 Task: Search one way flight ticket for 4 adults, 1 infant in seat and 1 infant on lap in premium economy from Denver: Denver International Airport to Indianapolis: Indianapolis International Airport on 8-5-2023. Number of bags: 5 checked bags. Price is upto 78000. Outbound departure time preference is 17:45.
Action: Mouse moved to (268, 121)
Screenshot: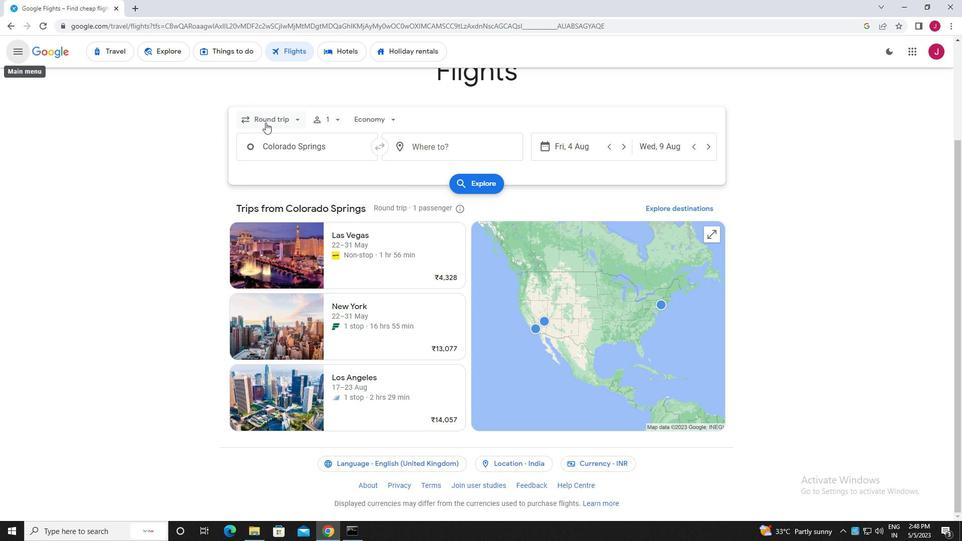 
Action: Mouse pressed left at (268, 121)
Screenshot: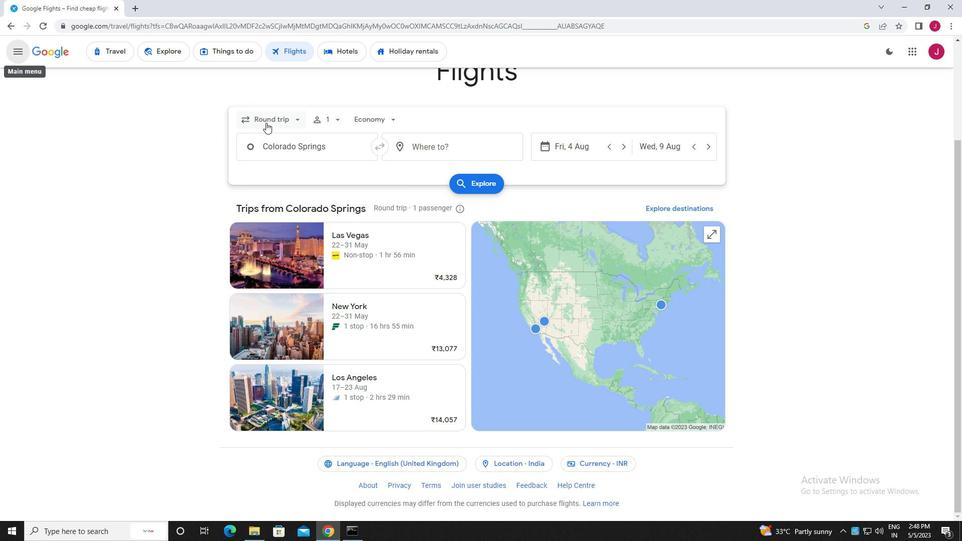 
Action: Mouse moved to (281, 163)
Screenshot: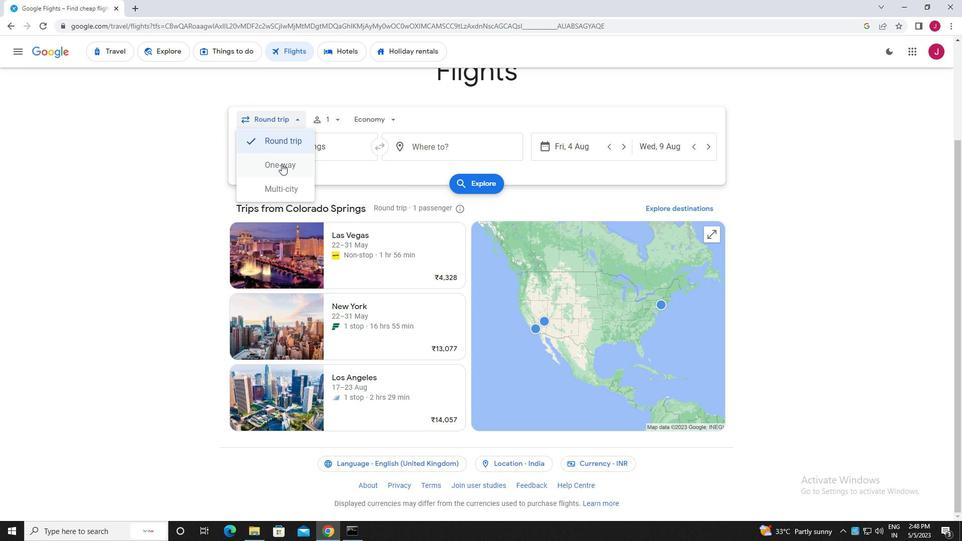 
Action: Mouse pressed left at (281, 163)
Screenshot: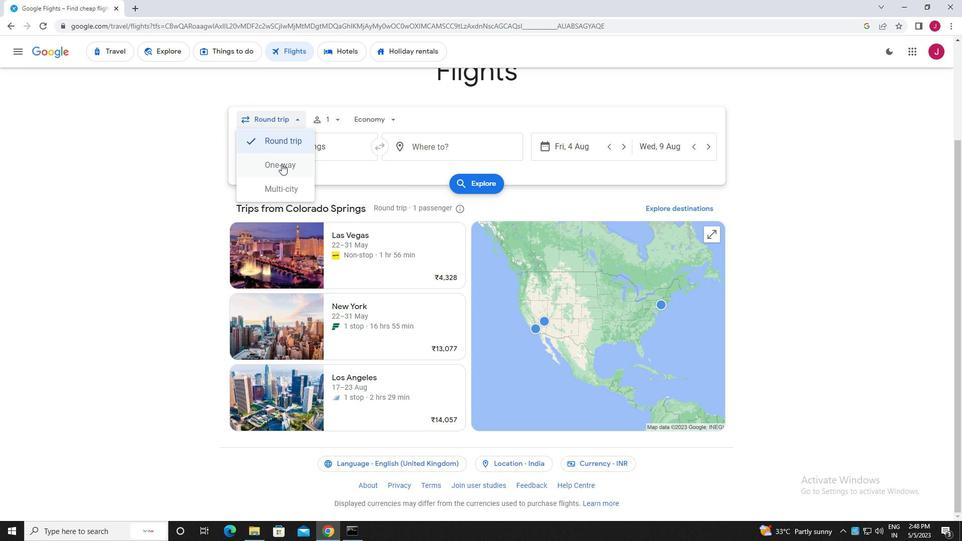 
Action: Mouse moved to (333, 120)
Screenshot: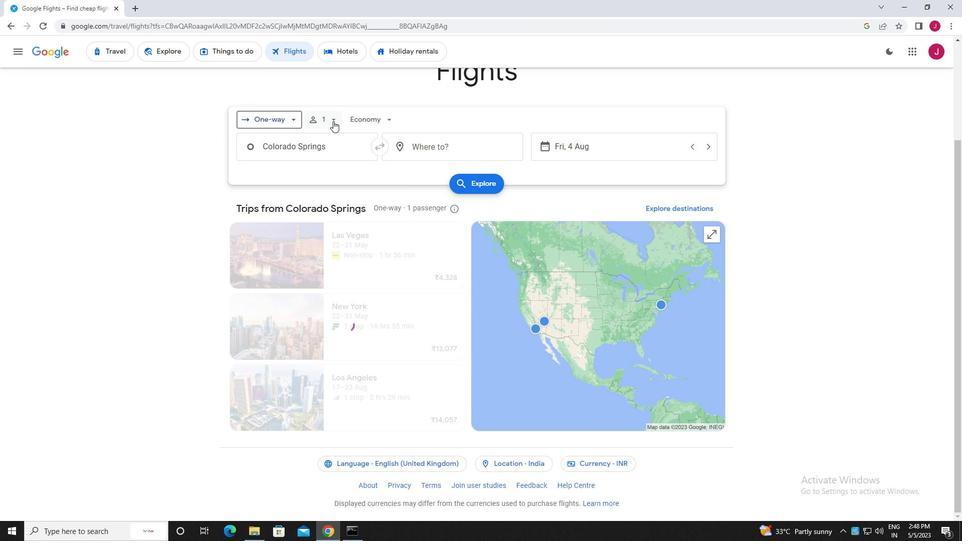 
Action: Mouse pressed left at (333, 120)
Screenshot: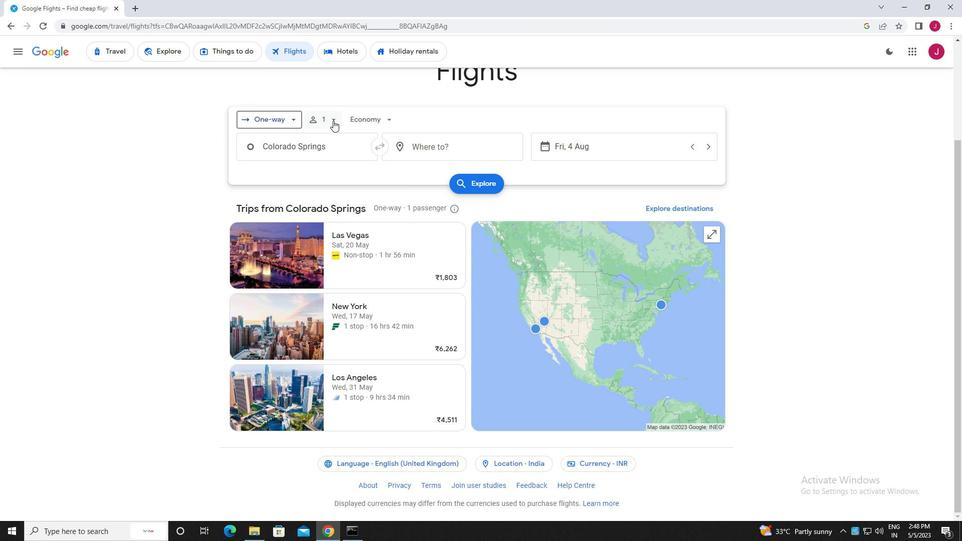 
Action: Mouse moved to (412, 144)
Screenshot: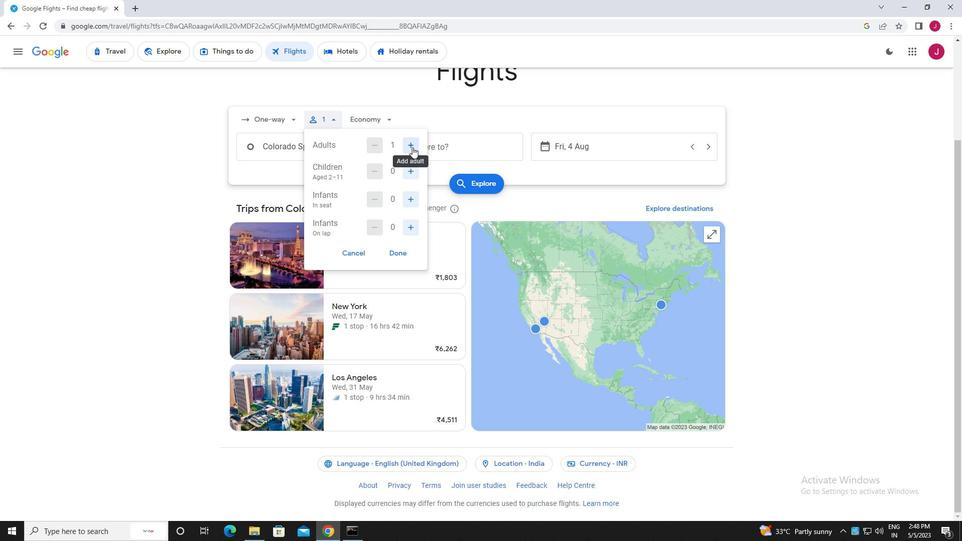 
Action: Mouse pressed left at (412, 144)
Screenshot: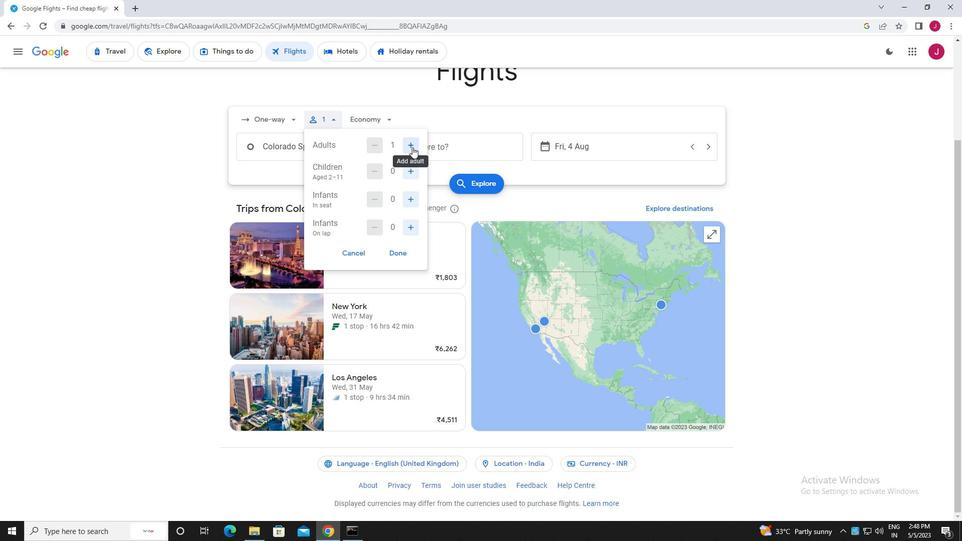 
Action: Mouse pressed left at (412, 144)
Screenshot: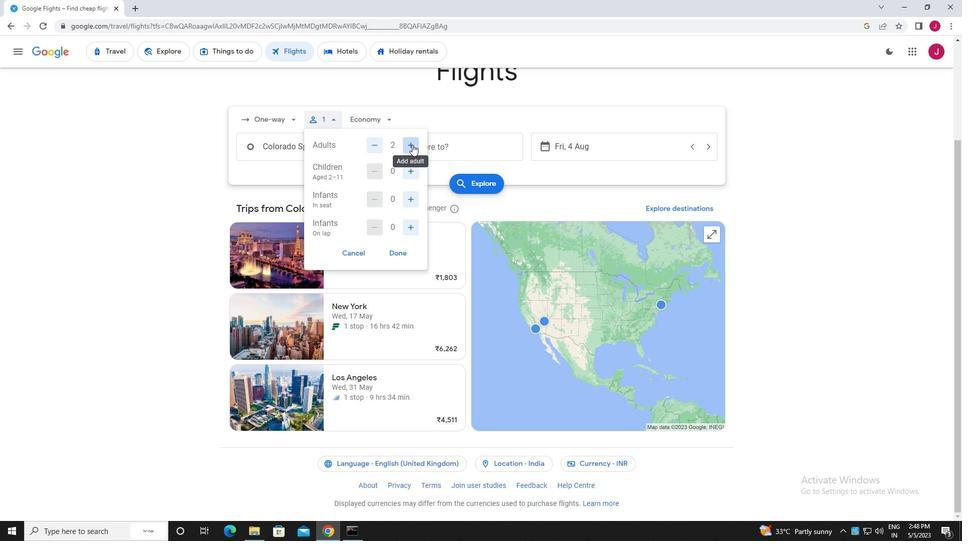 
Action: Mouse pressed left at (412, 144)
Screenshot: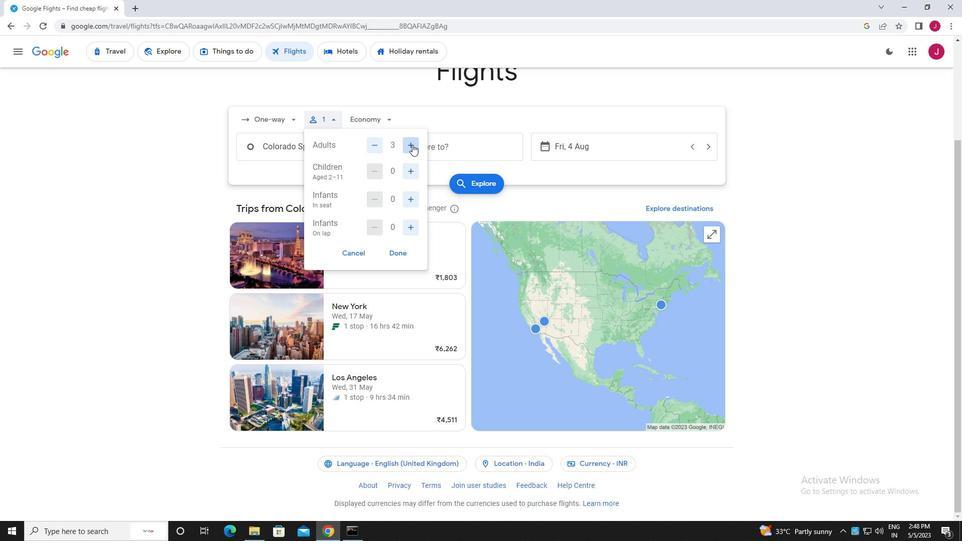 
Action: Mouse moved to (412, 173)
Screenshot: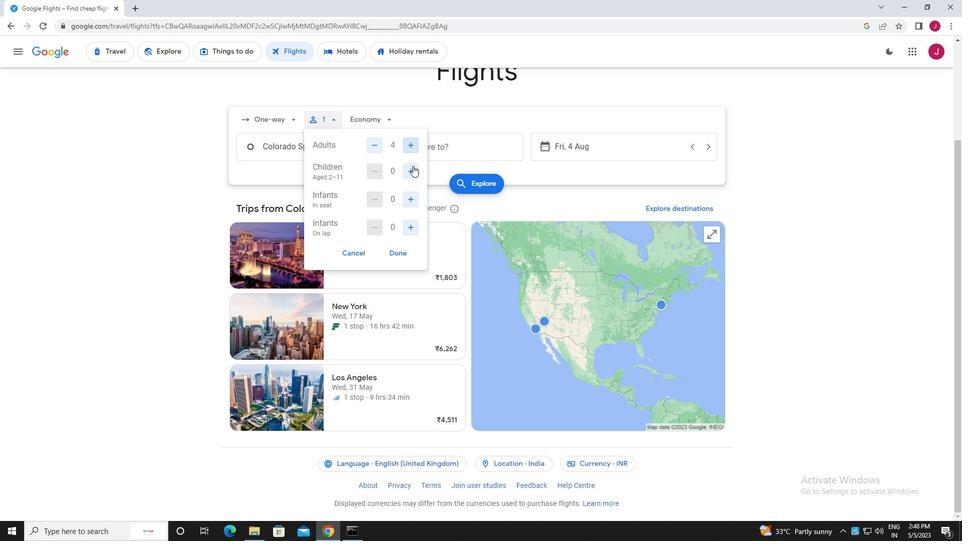 
Action: Mouse pressed left at (412, 173)
Screenshot: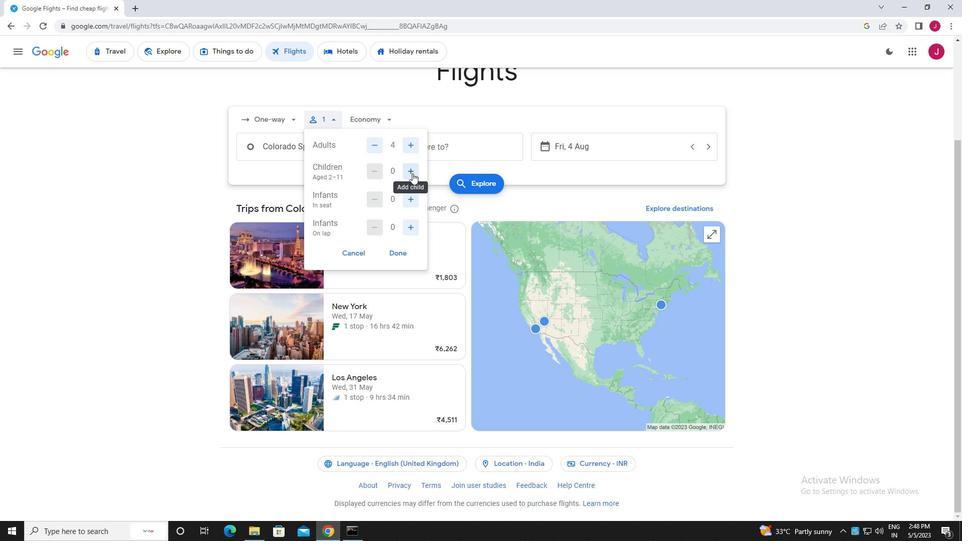 
Action: Mouse moved to (410, 226)
Screenshot: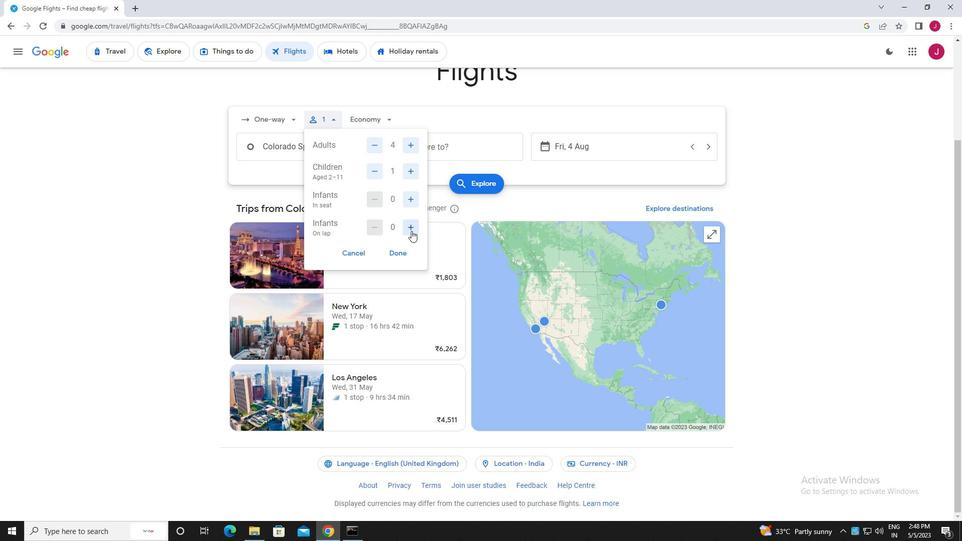 
Action: Mouse pressed left at (410, 226)
Screenshot: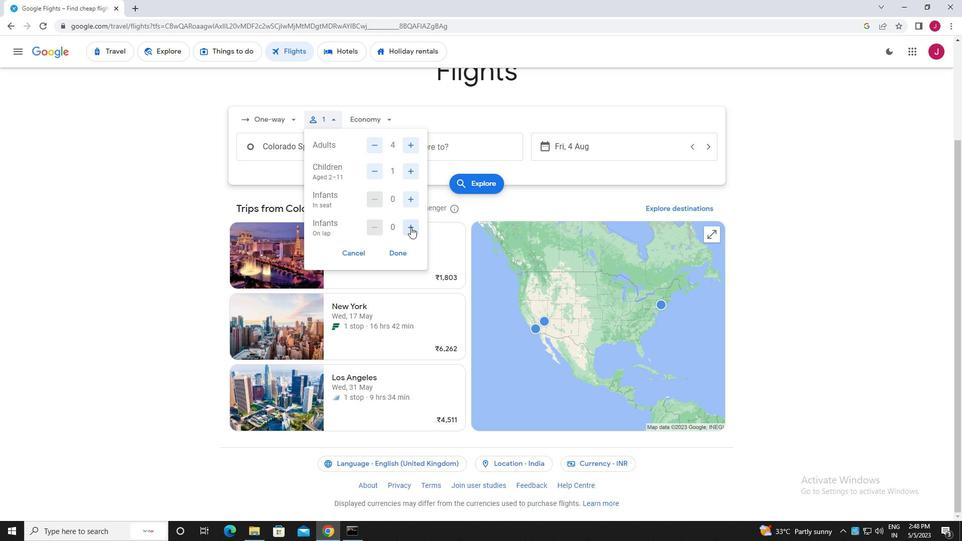 
Action: Mouse moved to (413, 197)
Screenshot: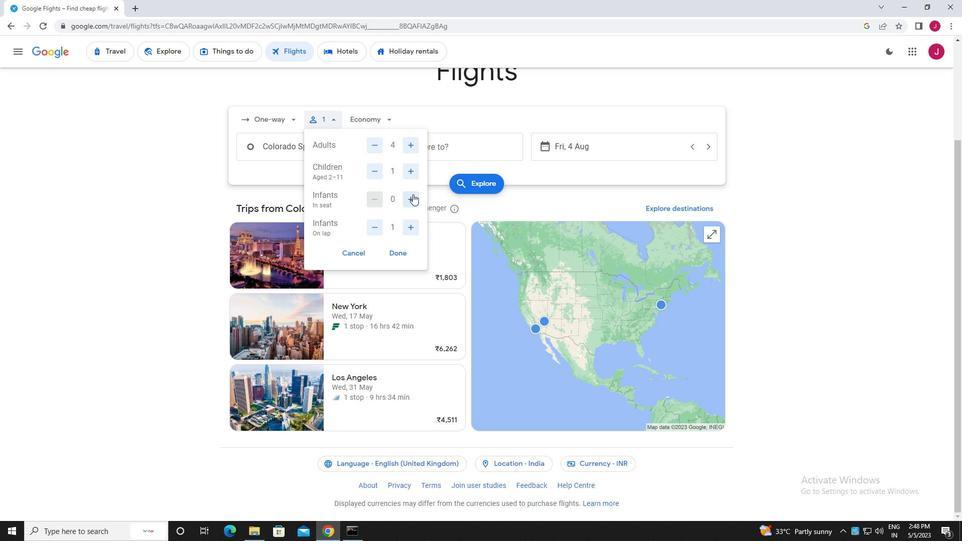 
Action: Mouse pressed left at (413, 197)
Screenshot: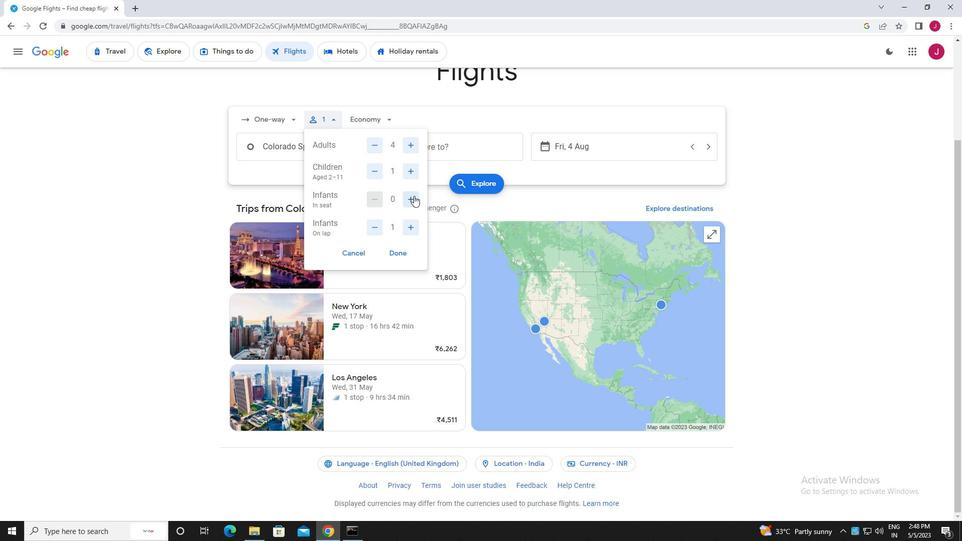 
Action: Mouse moved to (373, 171)
Screenshot: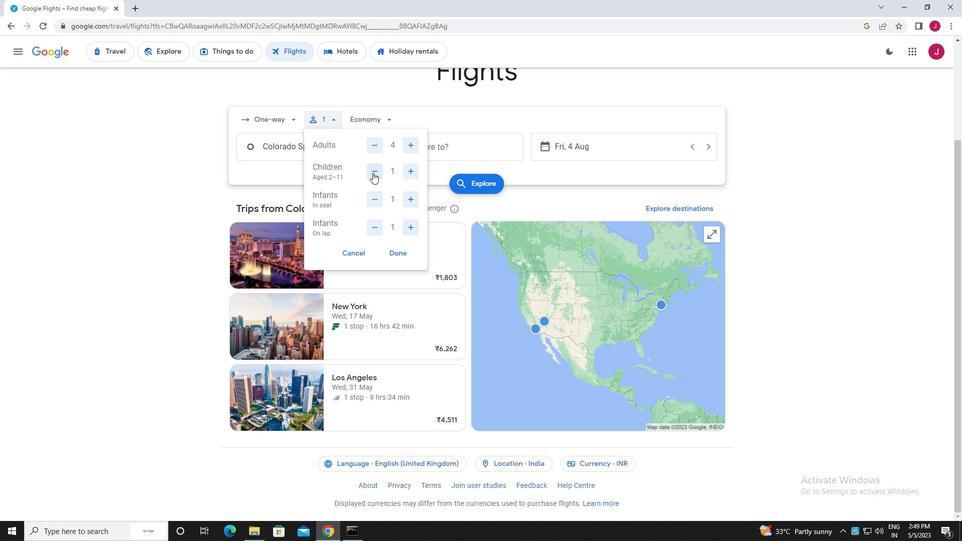 
Action: Mouse pressed left at (373, 171)
Screenshot: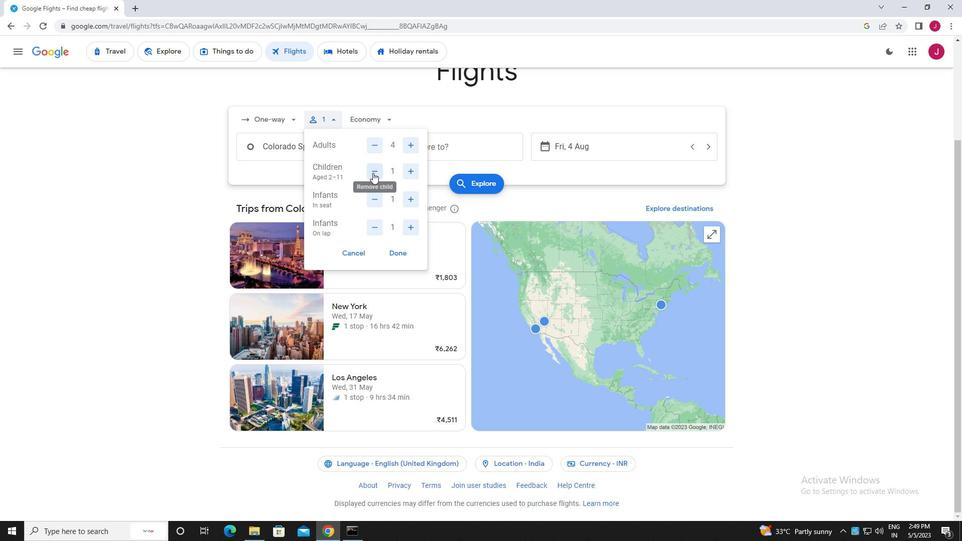 
Action: Mouse moved to (395, 250)
Screenshot: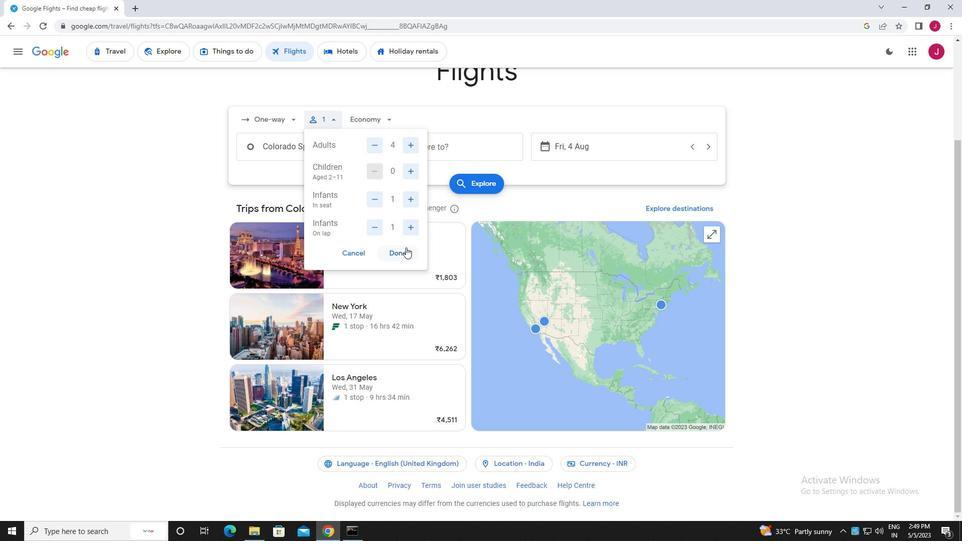 
Action: Mouse pressed left at (395, 250)
Screenshot: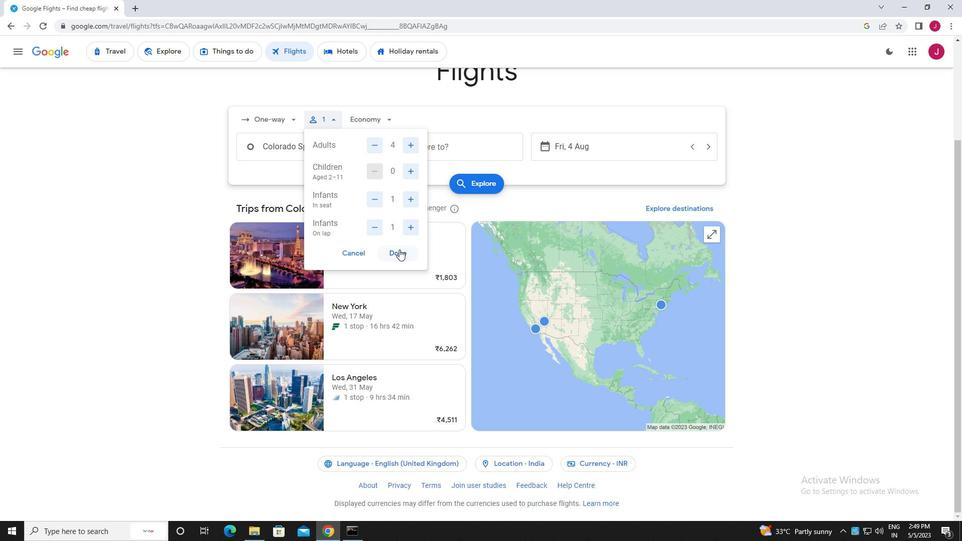 
Action: Mouse moved to (381, 120)
Screenshot: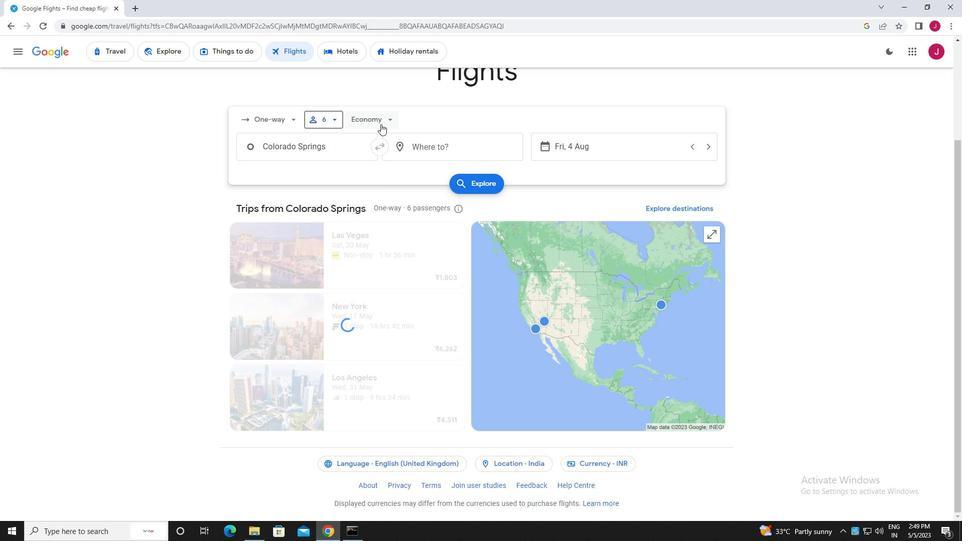 
Action: Mouse pressed left at (381, 120)
Screenshot: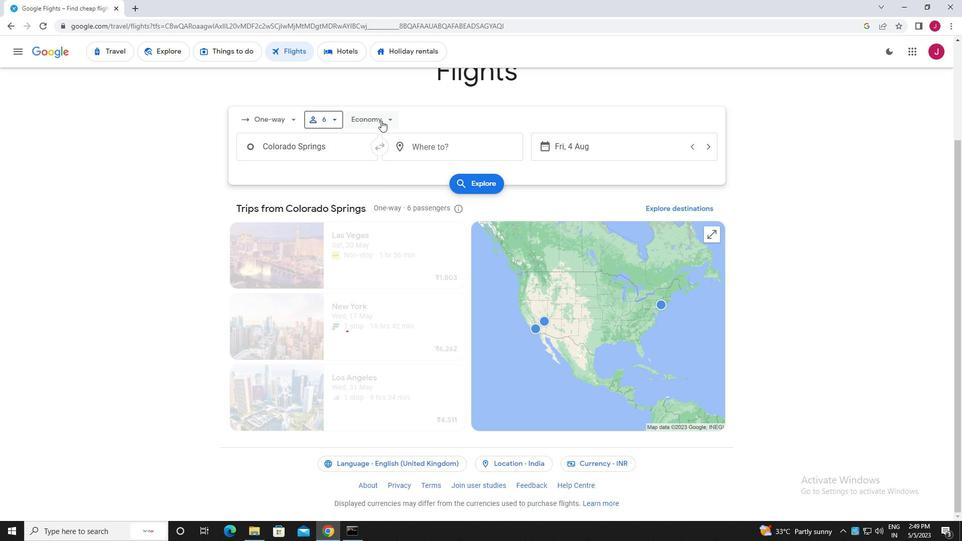 
Action: Mouse moved to (390, 161)
Screenshot: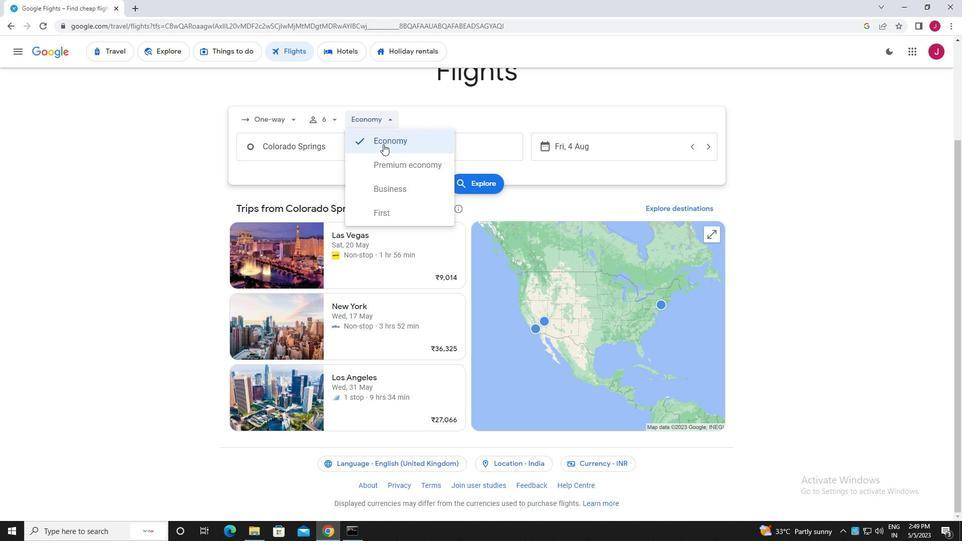 
Action: Mouse pressed left at (390, 161)
Screenshot: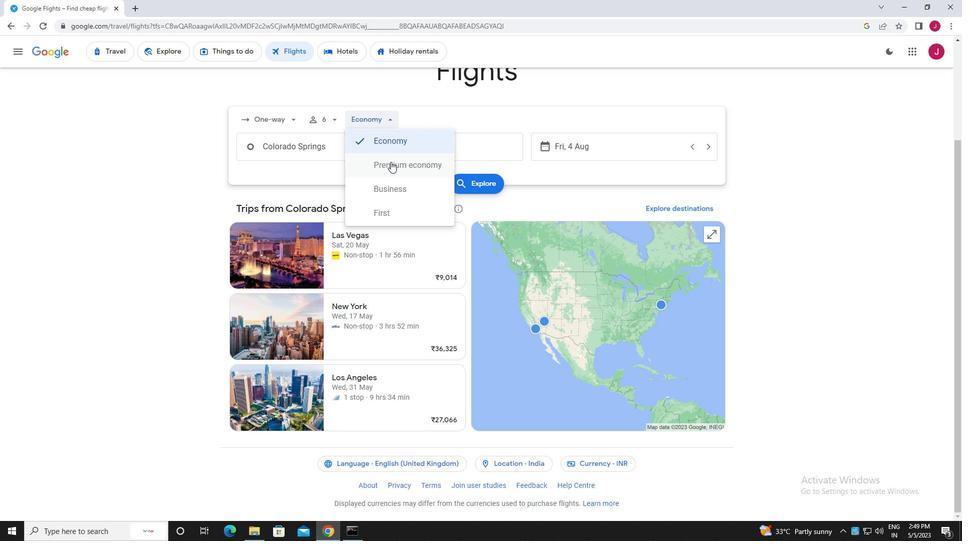 
Action: Mouse moved to (337, 146)
Screenshot: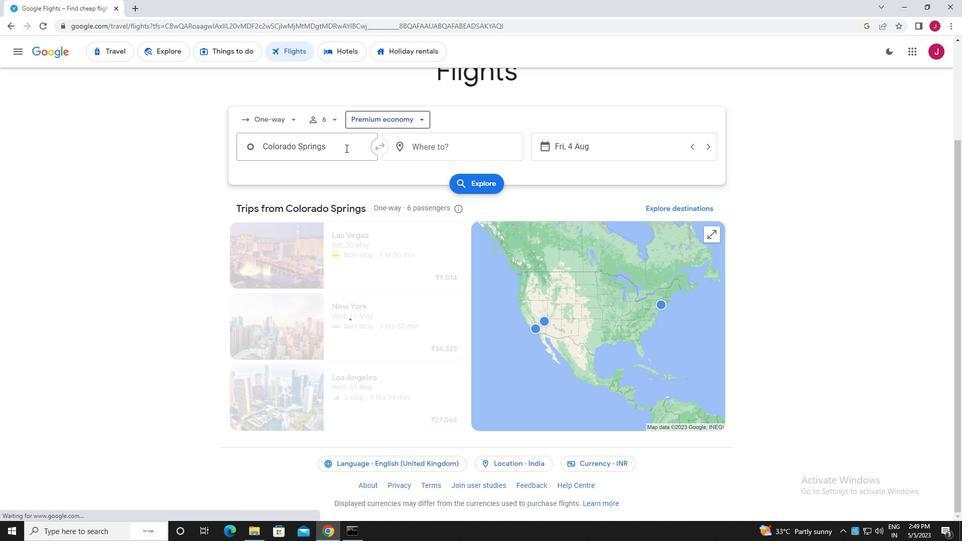 
Action: Mouse pressed left at (337, 146)
Screenshot: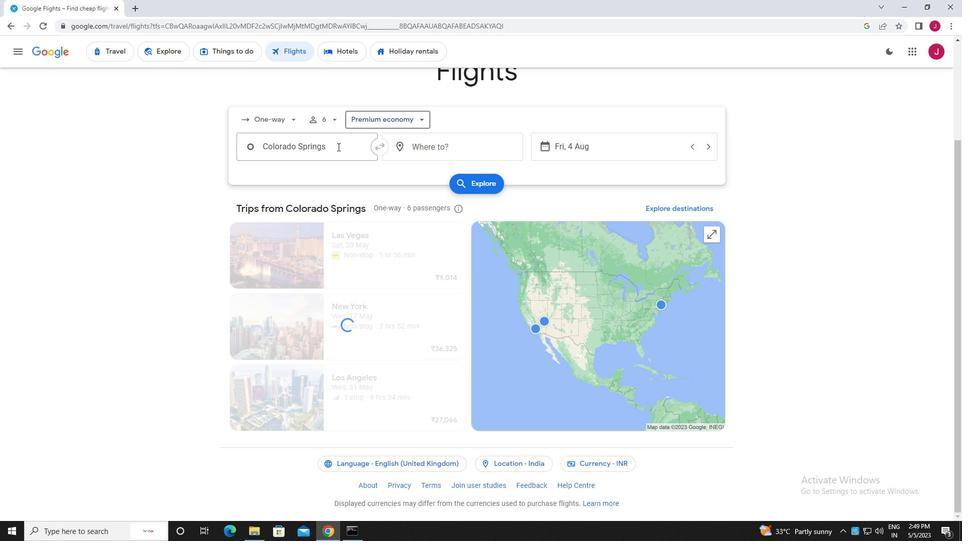 
Action: Mouse moved to (337, 146)
Screenshot: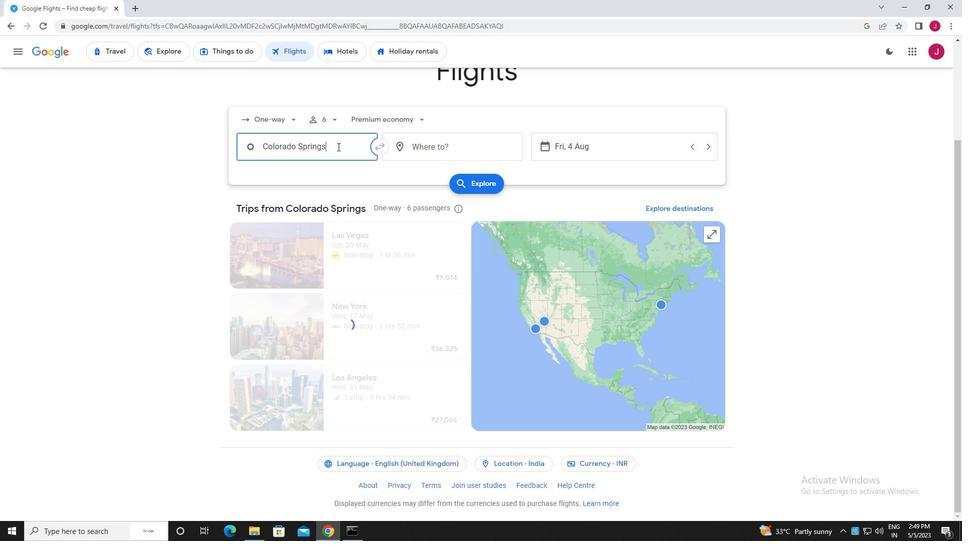 
Action: Key pressed denver
Screenshot: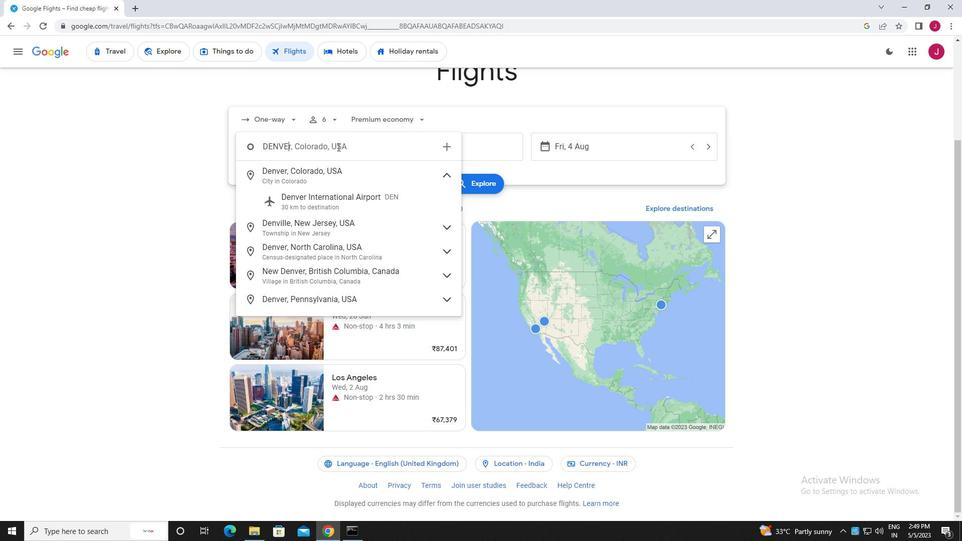 
Action: Mouse moved to (349, 196)
Screenshot: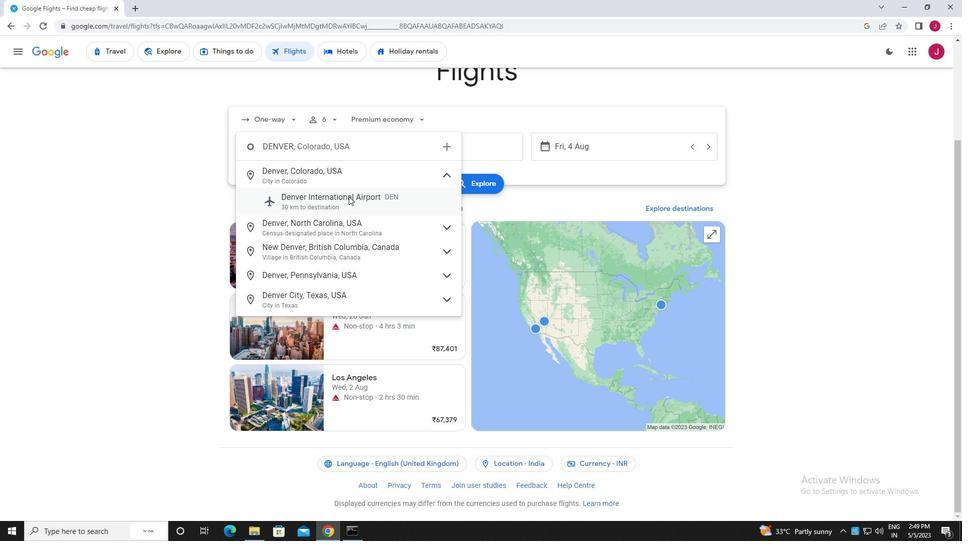 
Action: Mouse pressed left at (349, 196)
Screenshot: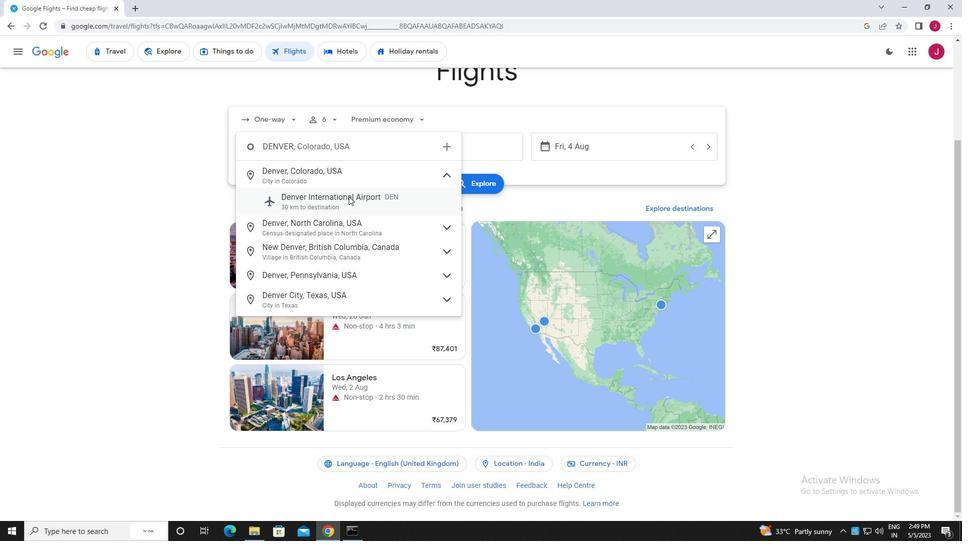 
Action: Mouse moved to (475, 148)
Screenshot: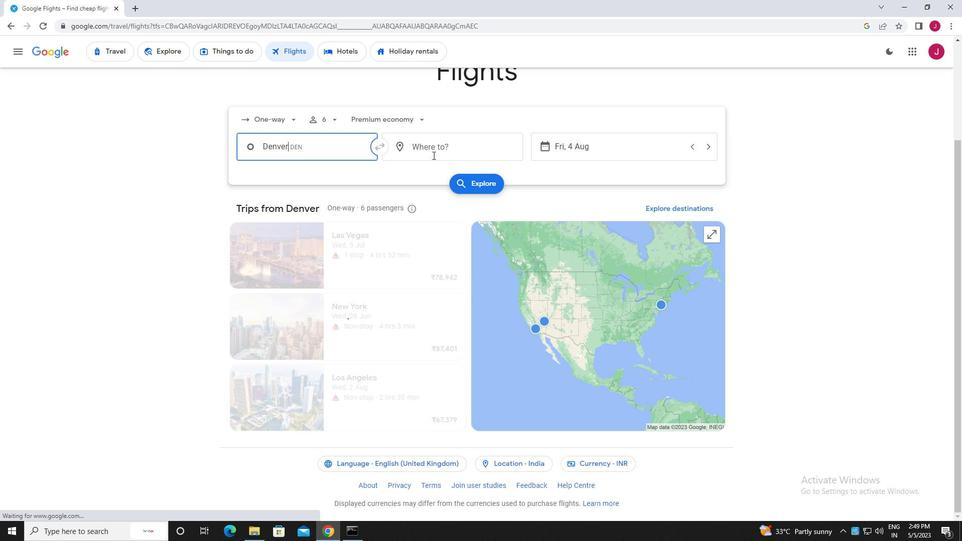 
Action: Mouse pressed left at (475, 148)
Screenshot: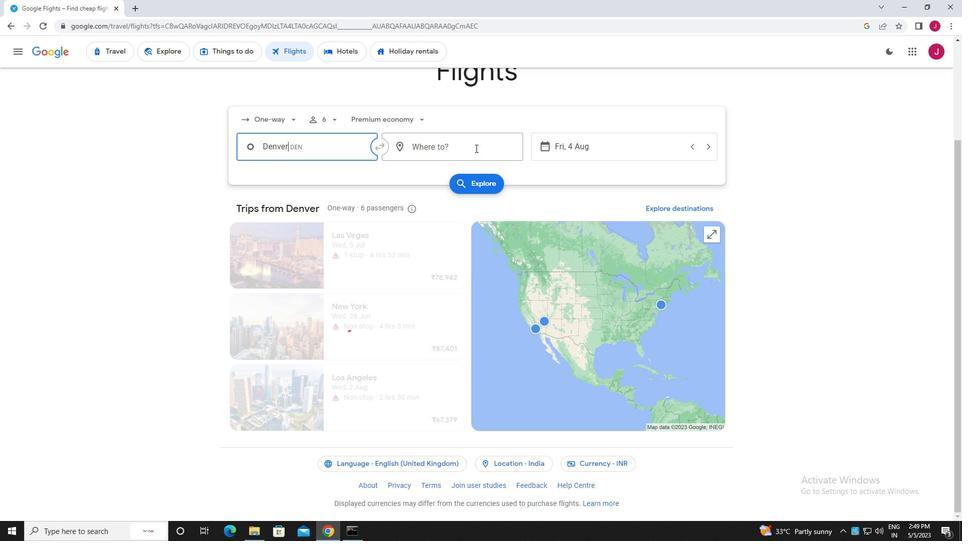 
Action: Key pressed indianapo
Screenshot: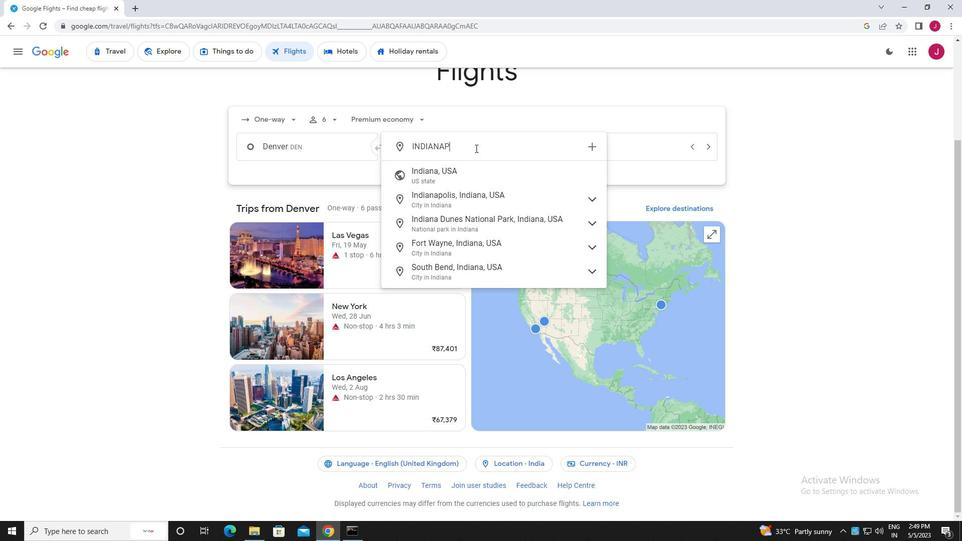 
Action: Mouse moved to (503, 200)
Screenshot: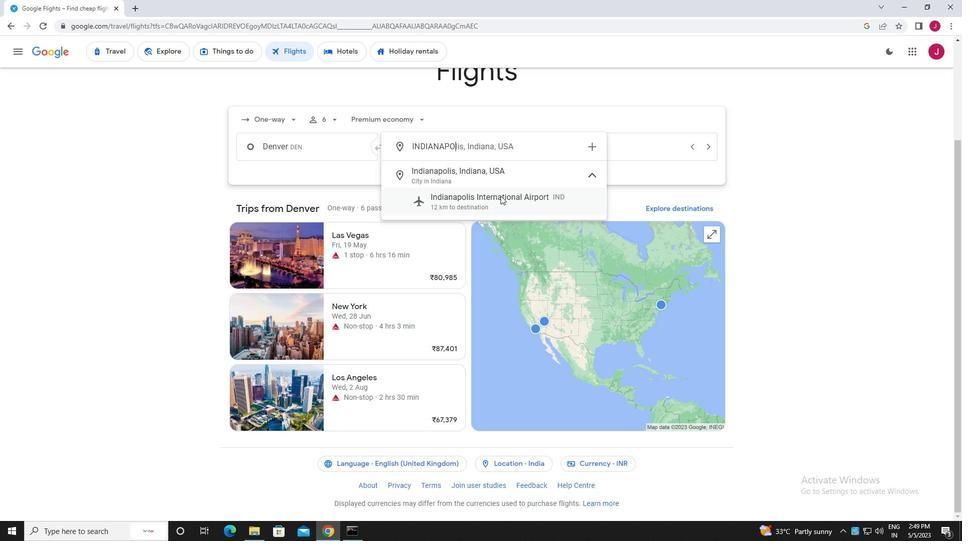 
Action: Mouse pressed left at (503, 200)
Screenshot: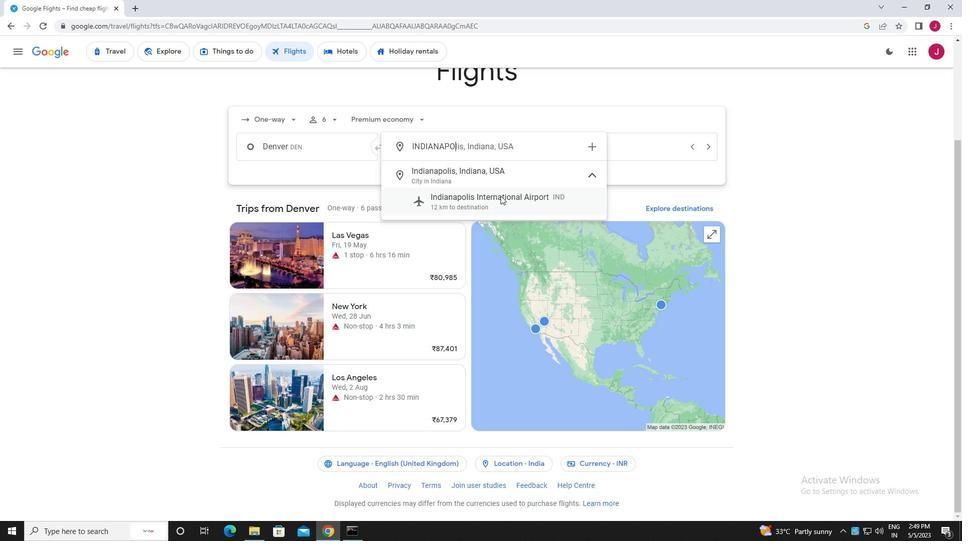 
Action: Mouse moved to (588, 148)
Screenshot: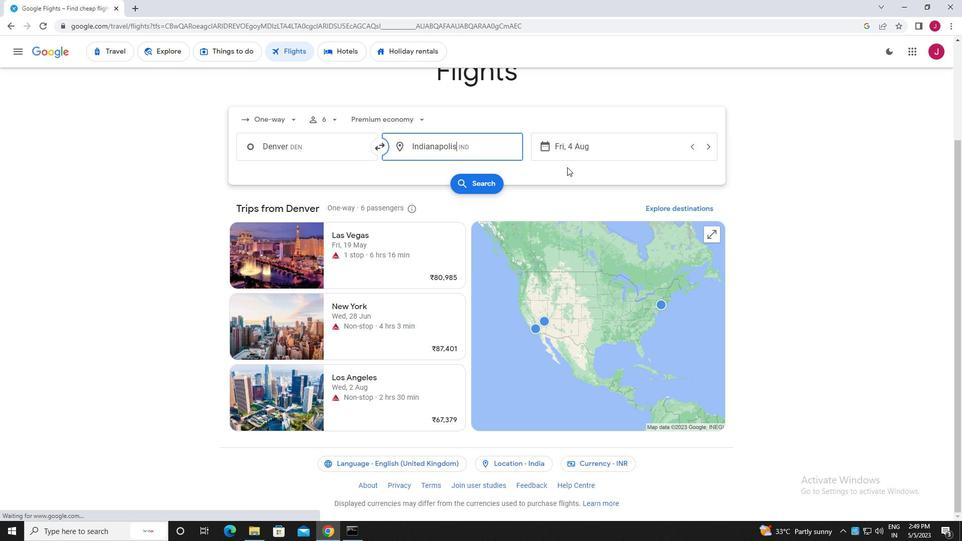 
Action: Mouse pressed left at (588, 148)
Screenshot: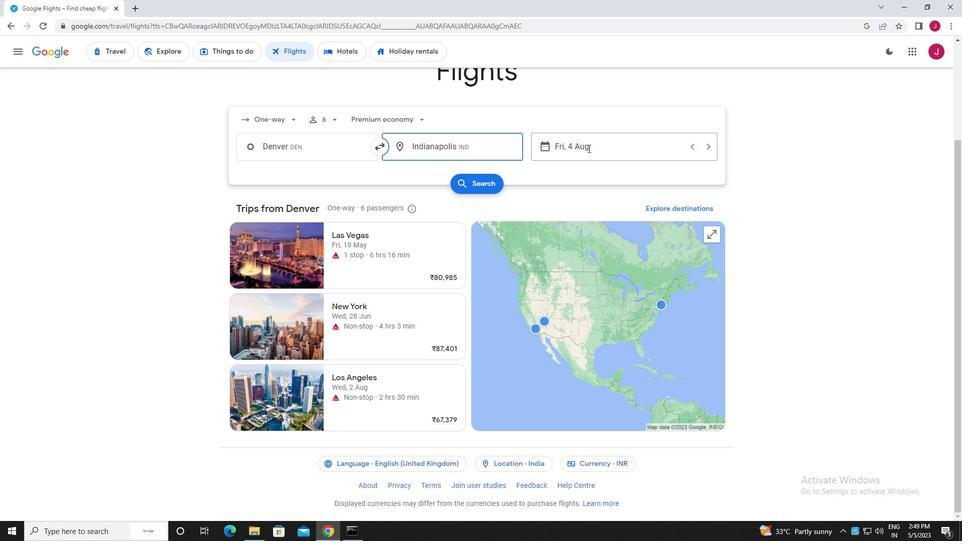 
Action: Mouse moved to (509, 226)
Screenshot: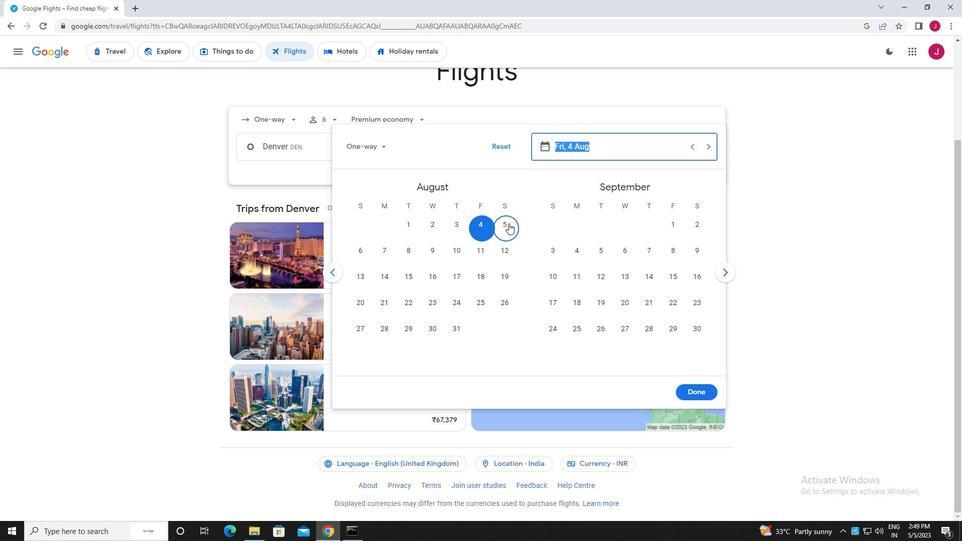 
Action: Mouse pressed left at (509, 226)
Screenshot: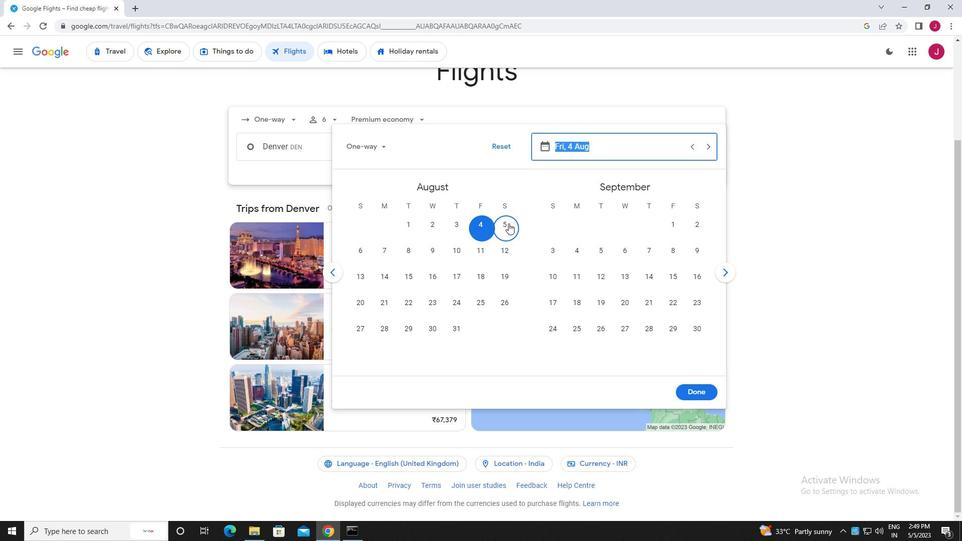 
Action: Mouse moved to (701, 387)
Screenshot: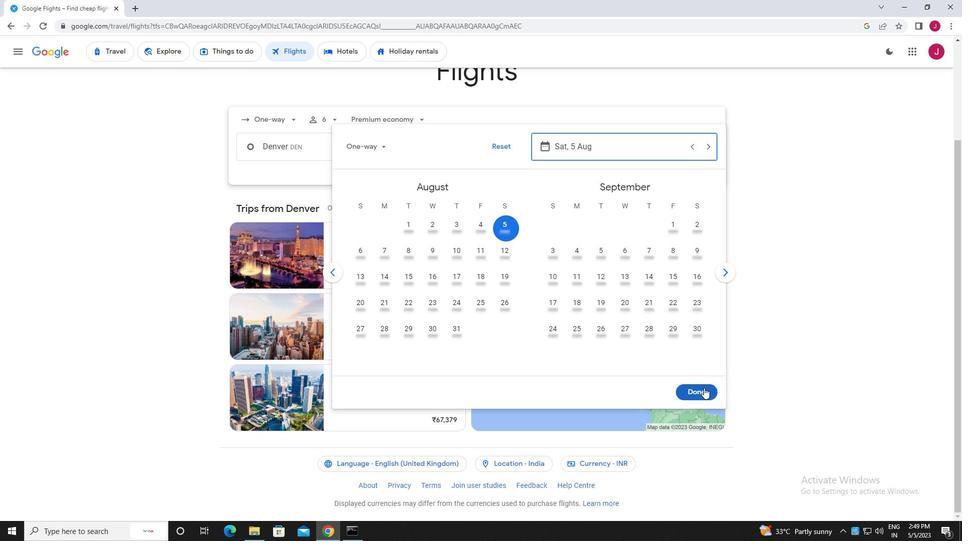 
Action: Mouse pressed left at (701, 387)
Screenshot: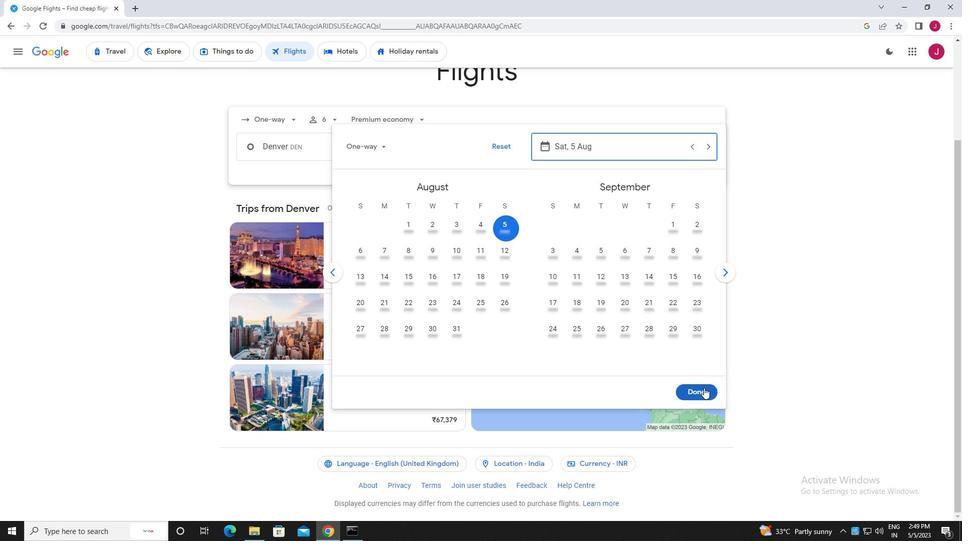 
Action: Mouse moved to (489, 185)
Screenshot: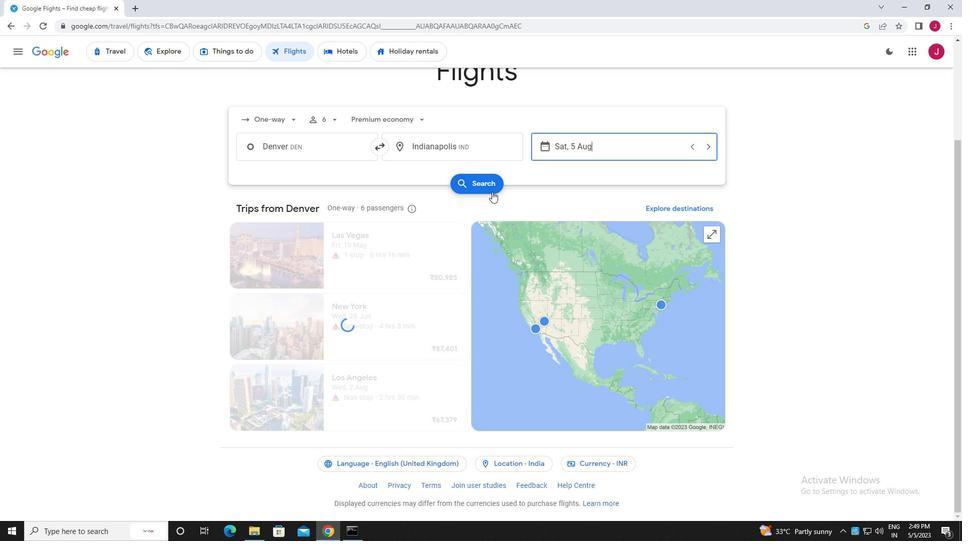 
Action: Mouse pressed left at (489, 185)
Screenshot: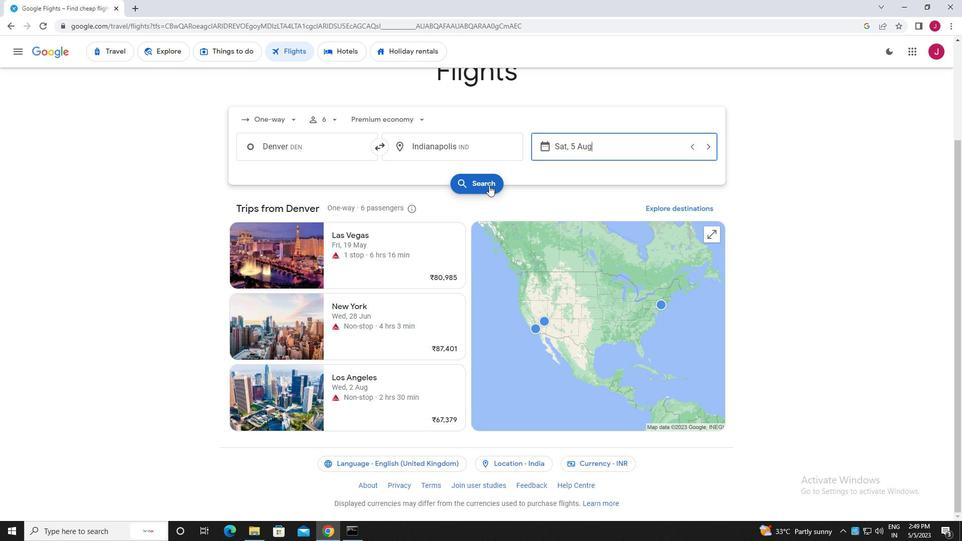 
Action: Mouse moved to (261, 145)
Screenshot: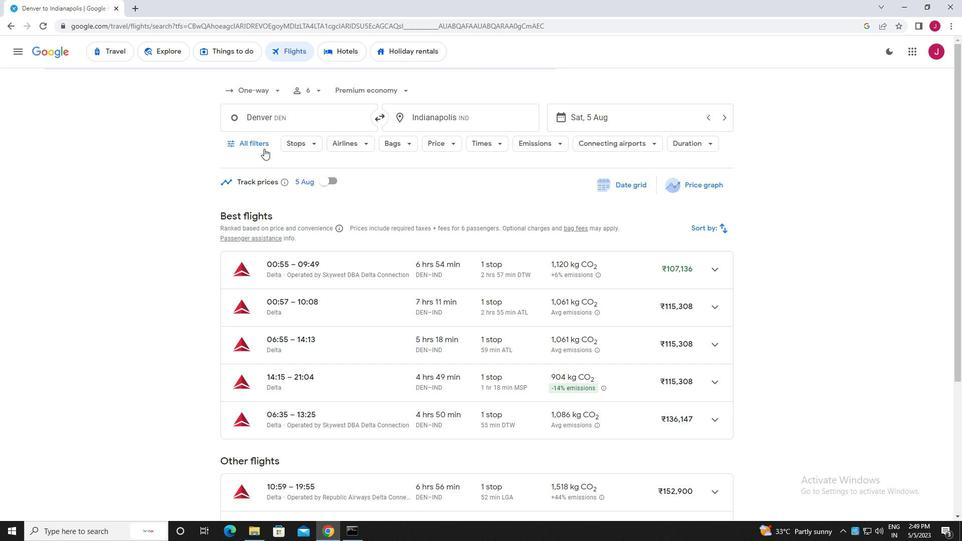 
Action: Mouse pressed left at (261, 145)
Screenshot: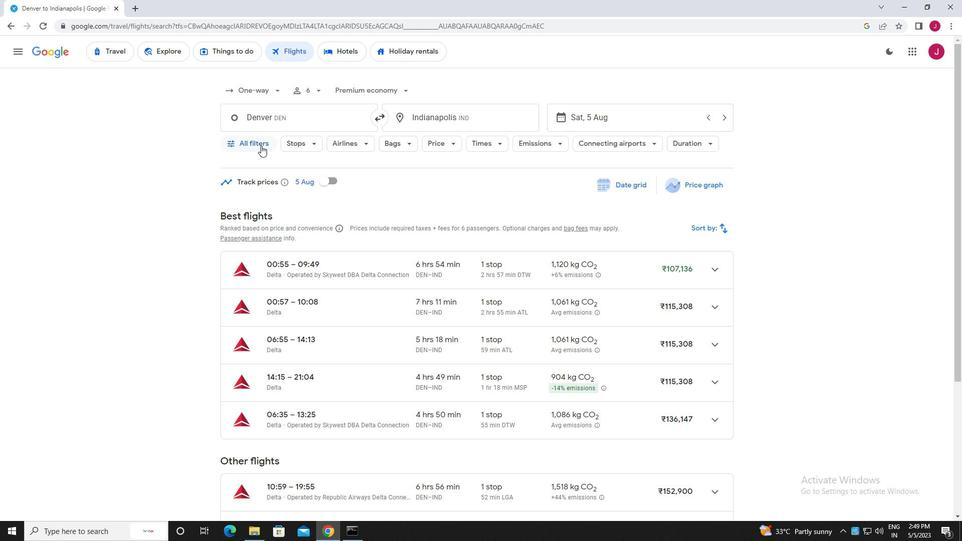 
Action: Mouse moved to (298, 203)
Screenshot: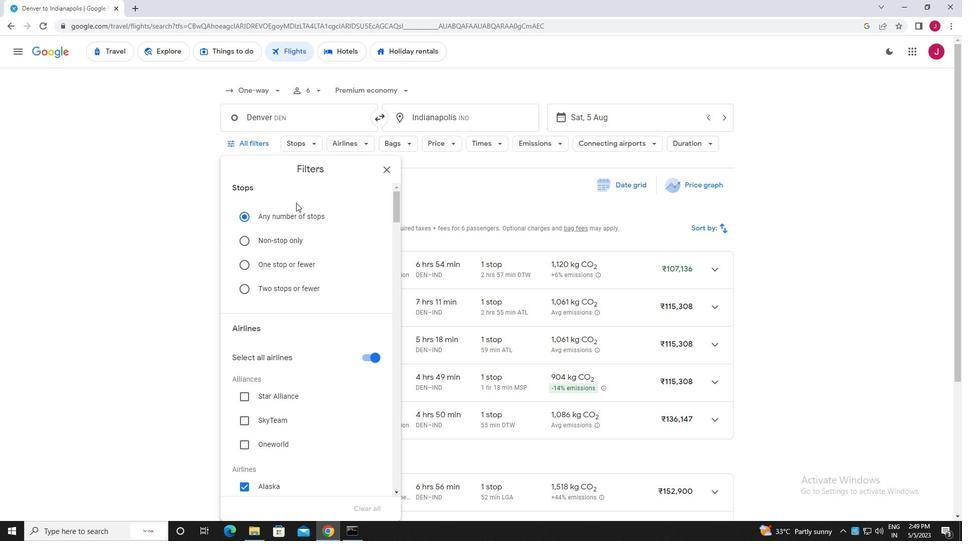 
Action: Mouse scrolled (298, 202) with delta (0, 0)
Screenshot: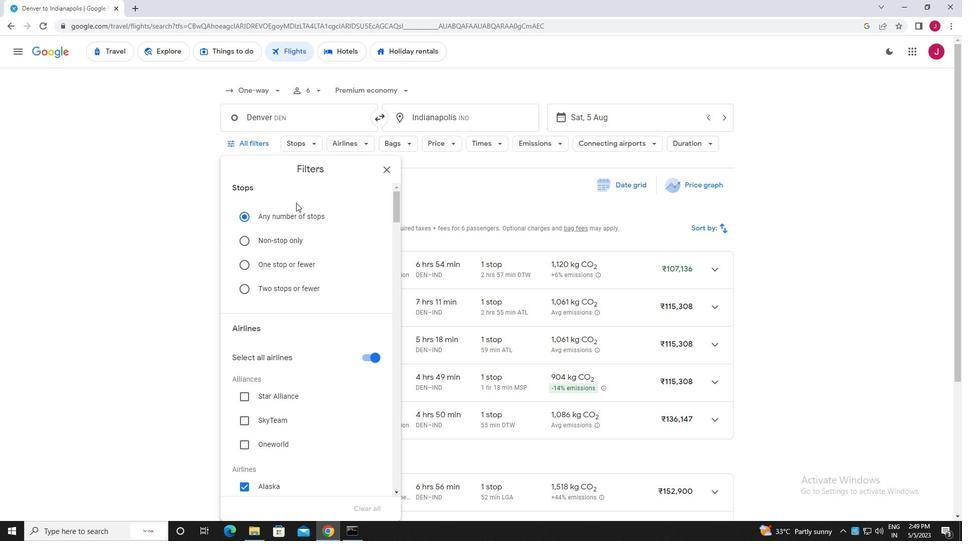 
Action: Mouse moved to (299, 203)
Screenshot: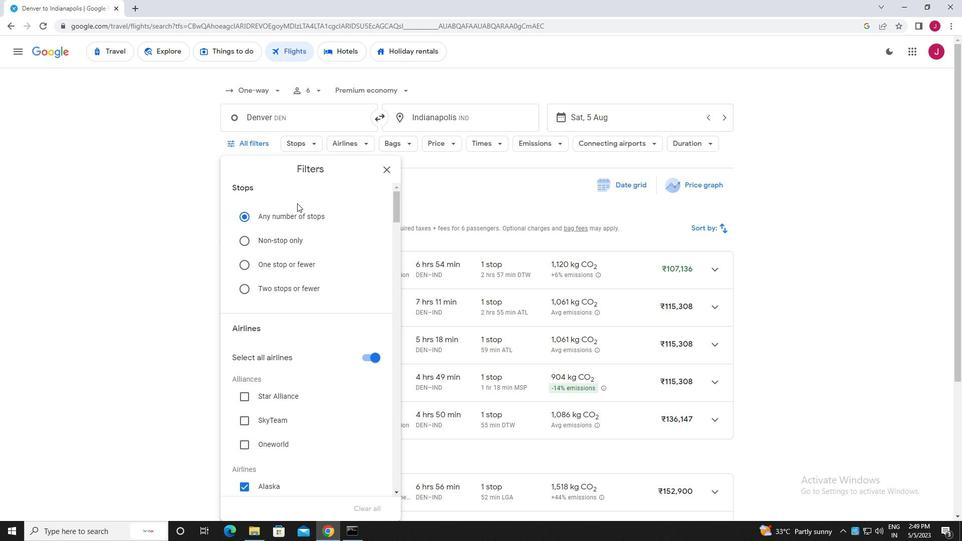 
Action: Mouse scrolled (299, 202) with delta (0, 0)
Screenshot: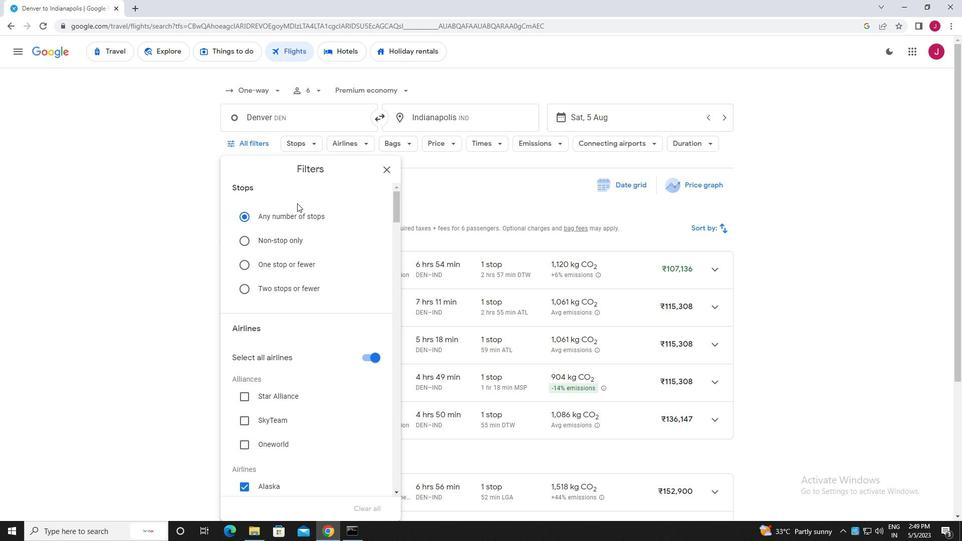 
Action: Mouse moved to (368, 257)
Screenshot: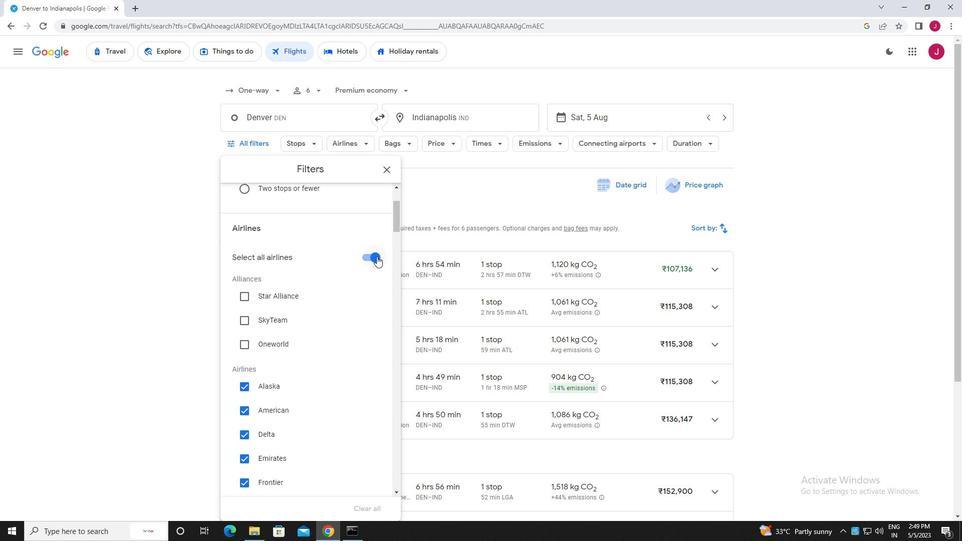 
Action: Mouse pressed left at (368, 257)
Screenshot: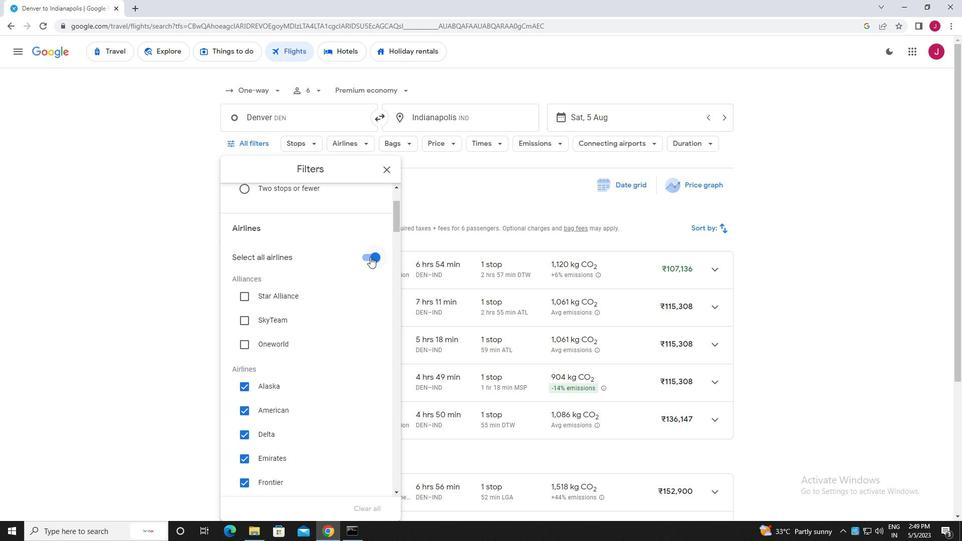 
Action: Mouse moved to (368, 255)
Screenshot: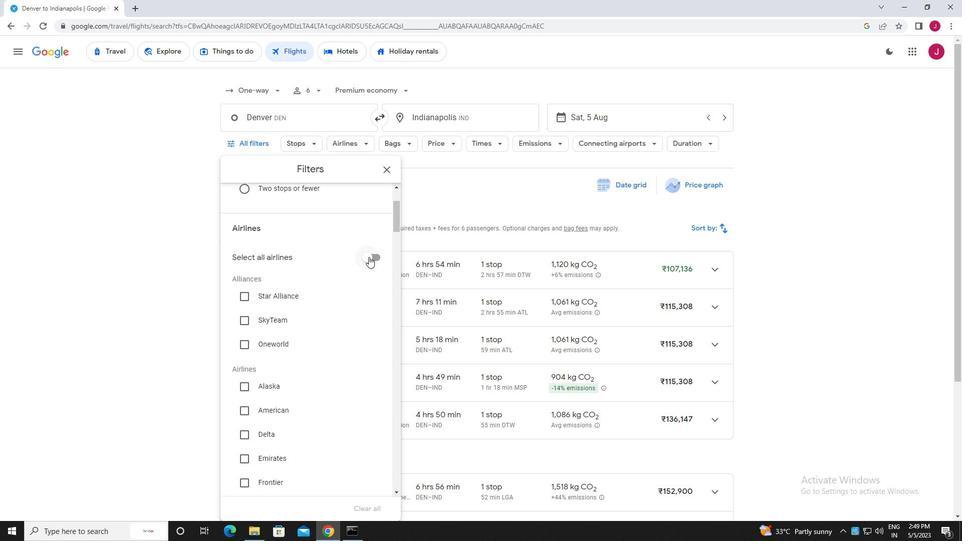 
Action: Mouse scrolled (368, 254) with delta (0, 0)
Screenshot: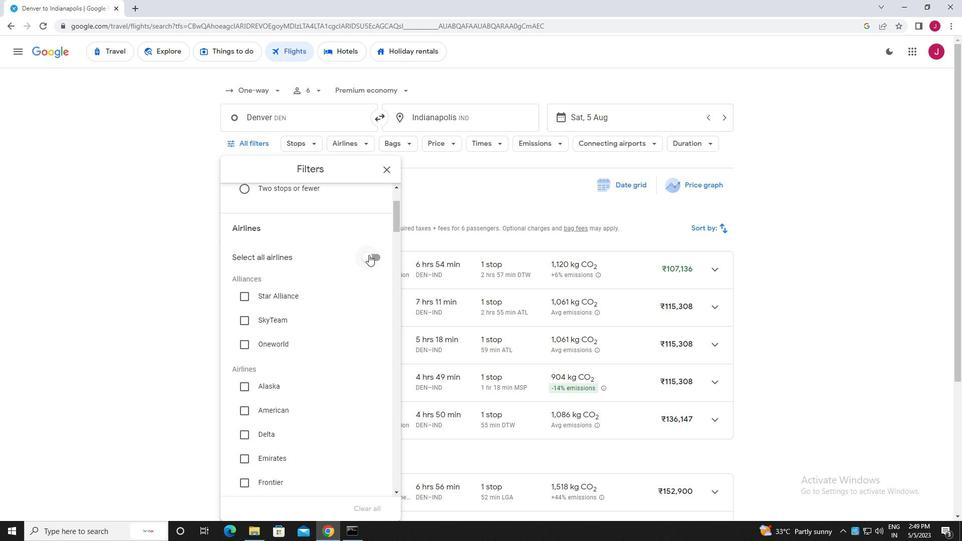
Action: Mouse scrolled (368, 254) with delta (0, 0)
Screenshot: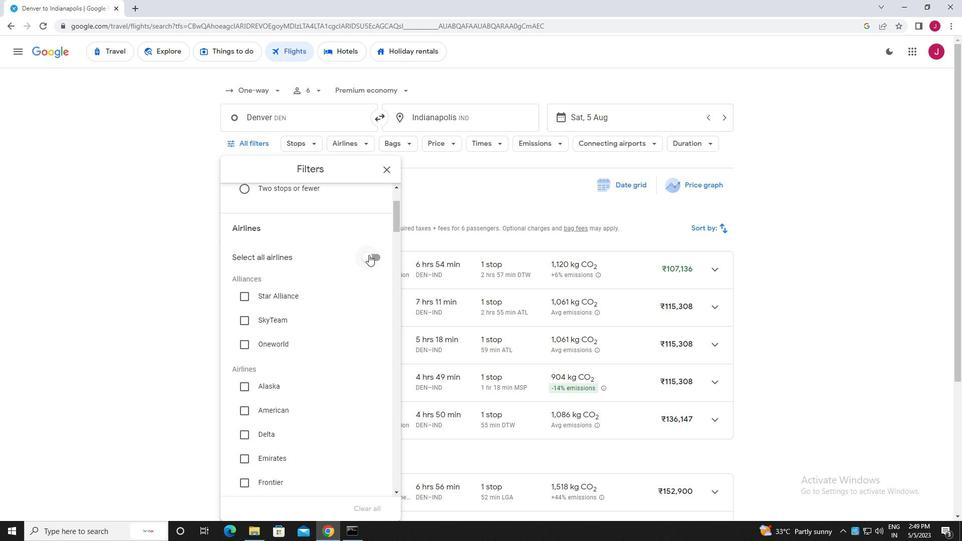 
Action: Mouse scrolled (368, 254) with delta (0, 0)
Screenshot: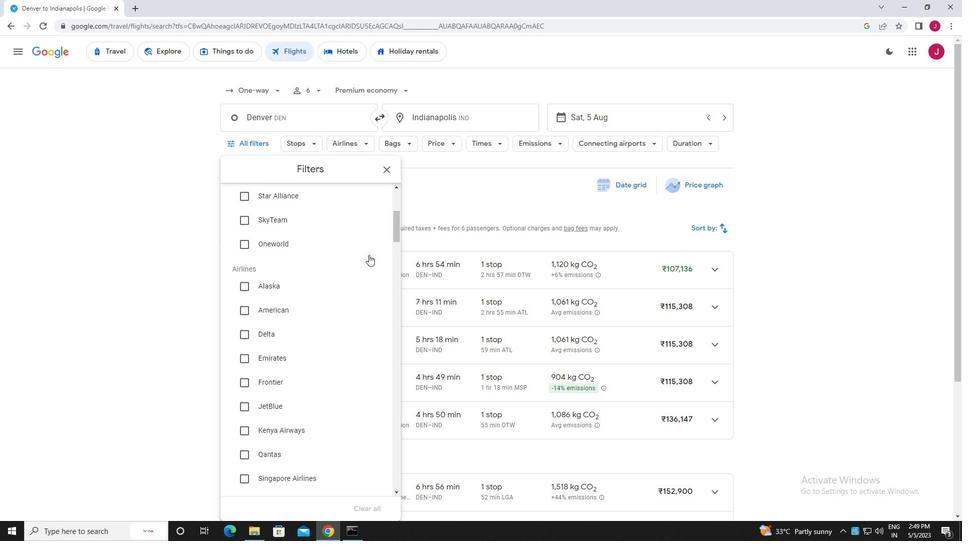 
Action: Mouse scrolled (368, 254) with delta (0, 0)
Screenshot: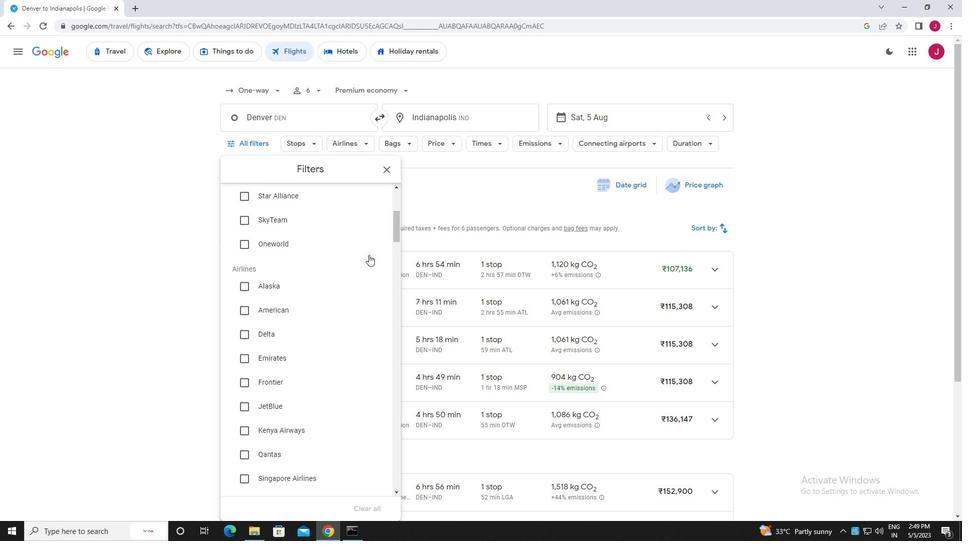 
Action: Mouse scrolled (368, 254) with delta (0, 0)
Screenshot: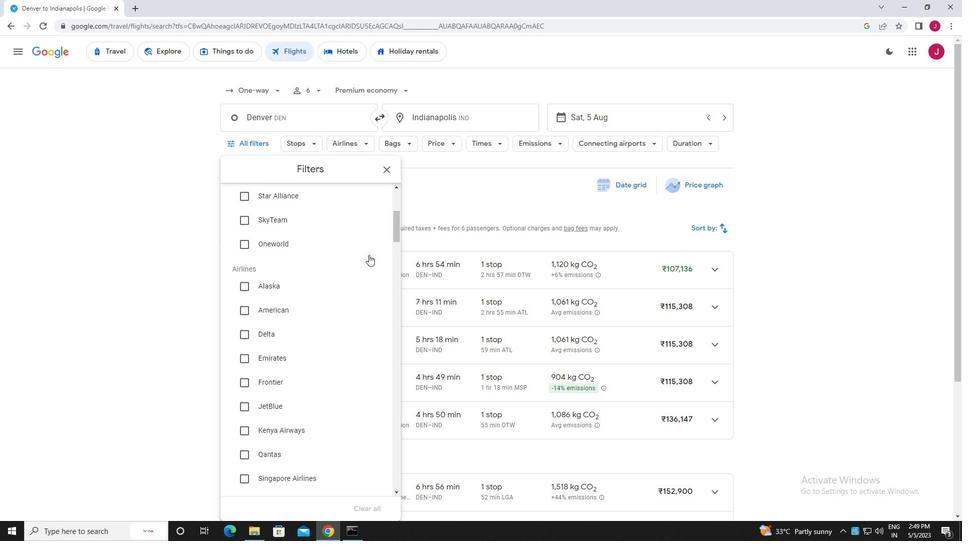 
Action: Mouse scrolled (368, 254) with delta (0, 0)
Screenshot: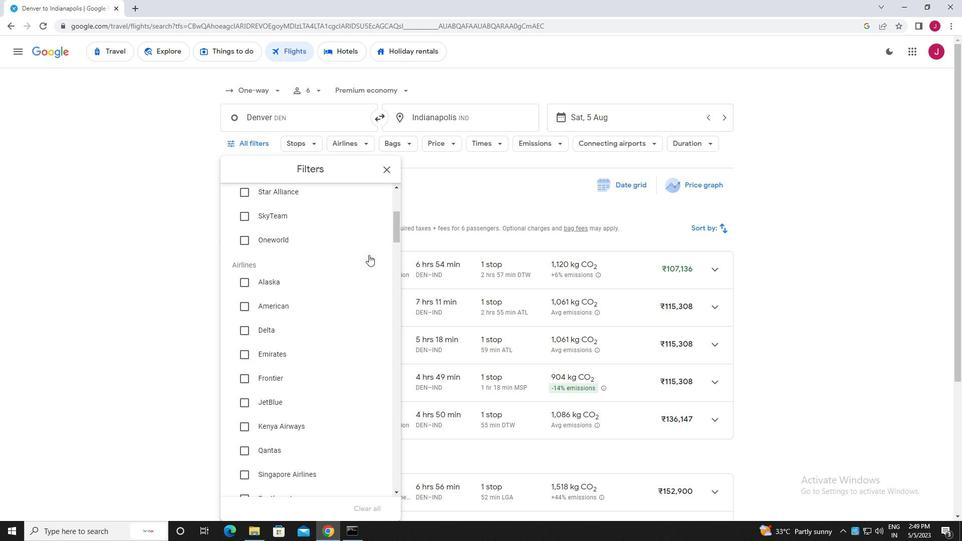 
Action: Mouse scrolled (368, 254) with delta (0, 0)
Screenshot: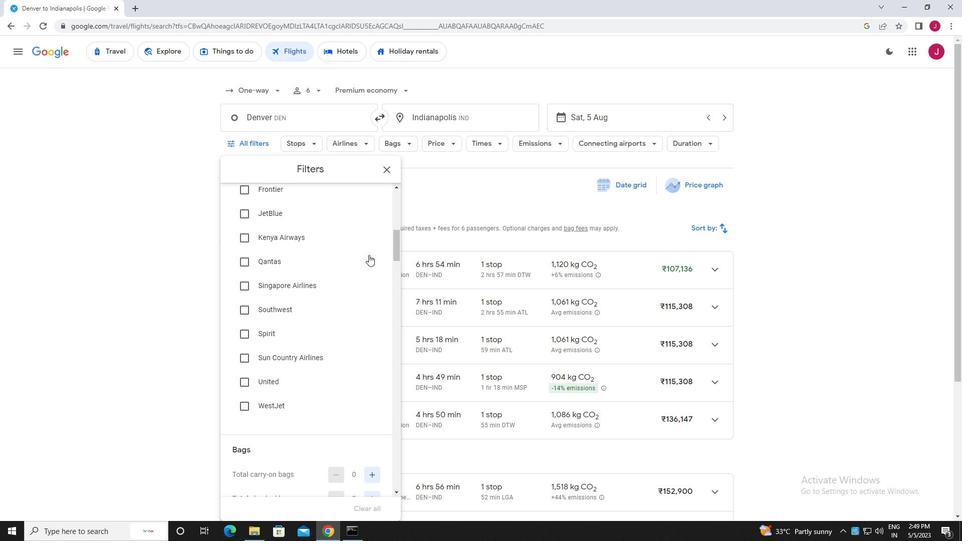 
Action: Mouse scrolled (368, 254) with delta (0, 0)
Screenshot: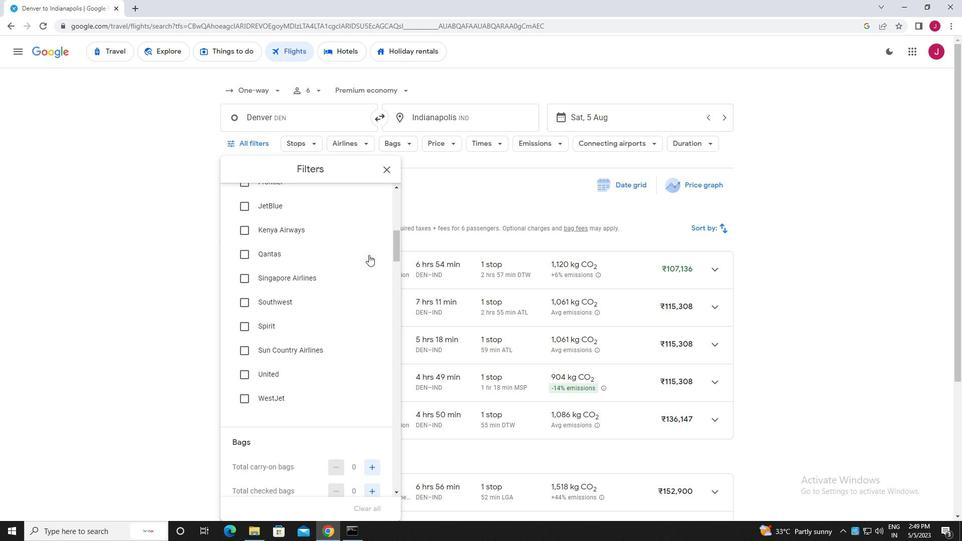 
Action: Mouse scrolled (368, 254) with delta (0, 0)
Screenshot: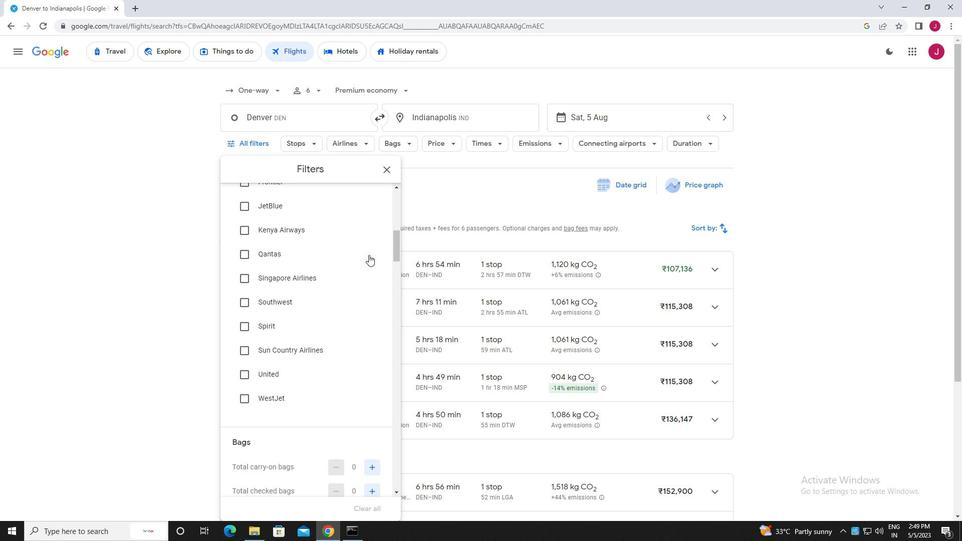 
Action: Mouse scrolled (368, 254) with delta (0, 0)
Screenshot: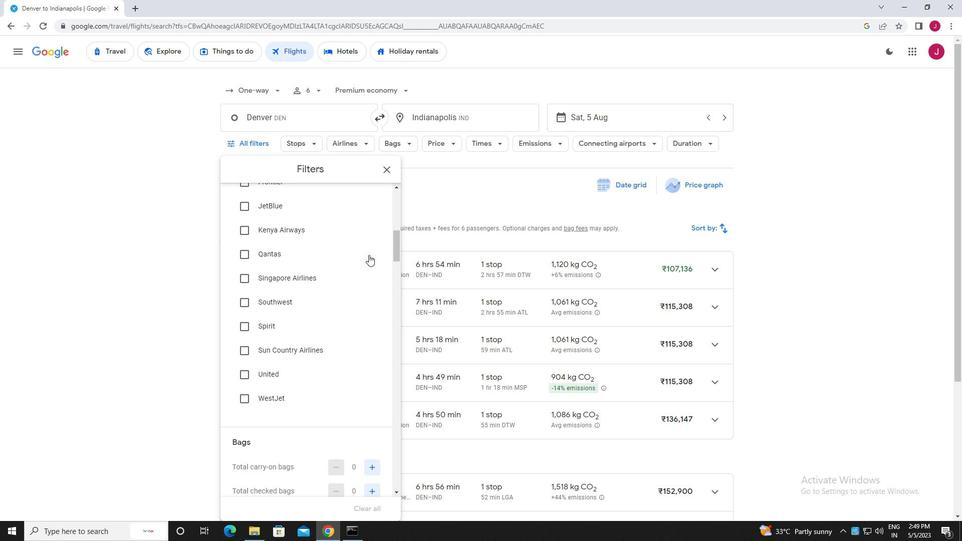 
Action: Mouse scrolled (368, 254) with delta (0, 0)
Screenshot: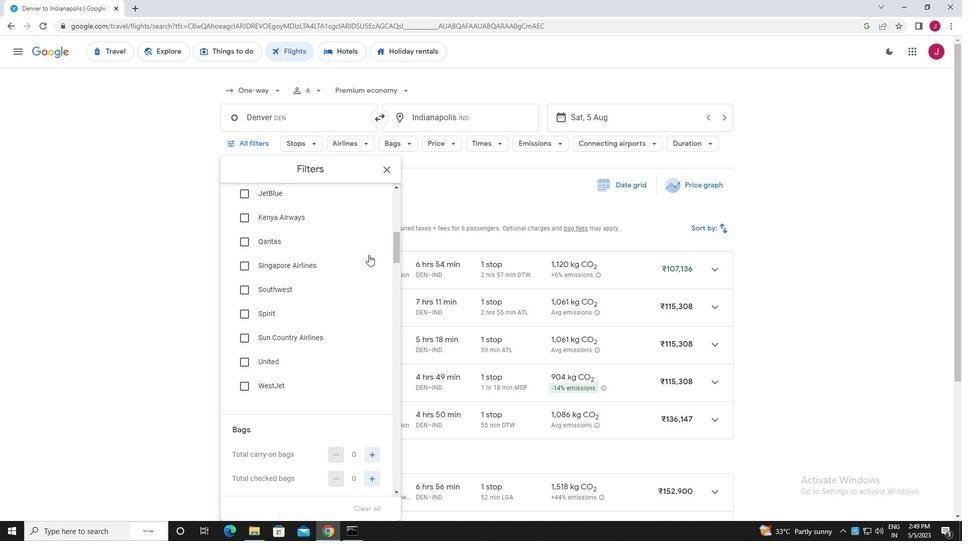 
Action: Mouse moved to (372, 243)
Screenshot: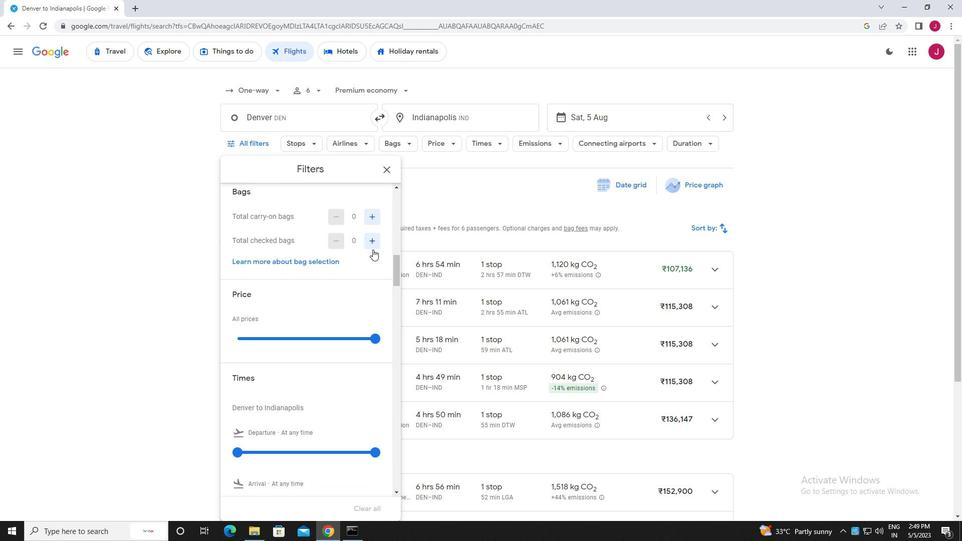 
Action: Mouse pressed left at (372, 243)
Screenshot: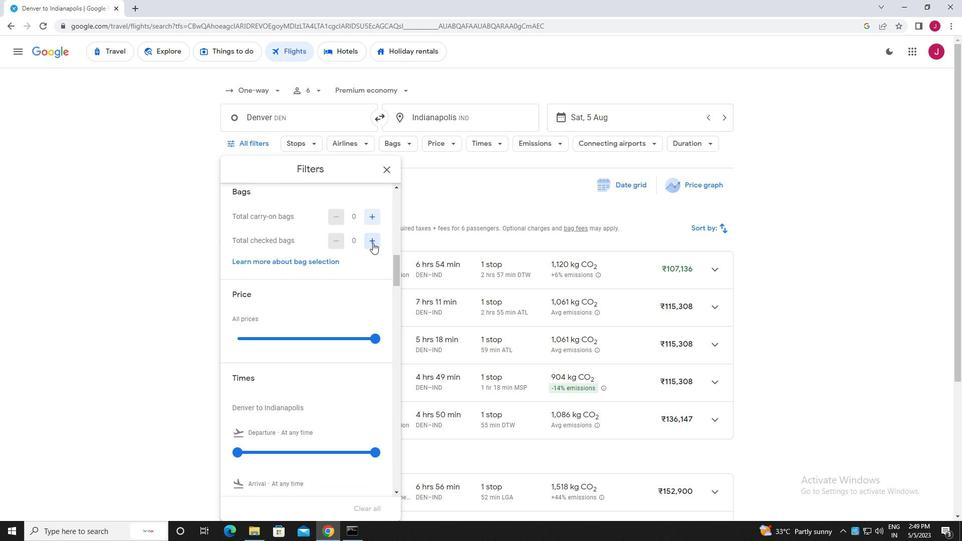 
Action: Mouse pressed left at (372, 243)
Screenshot: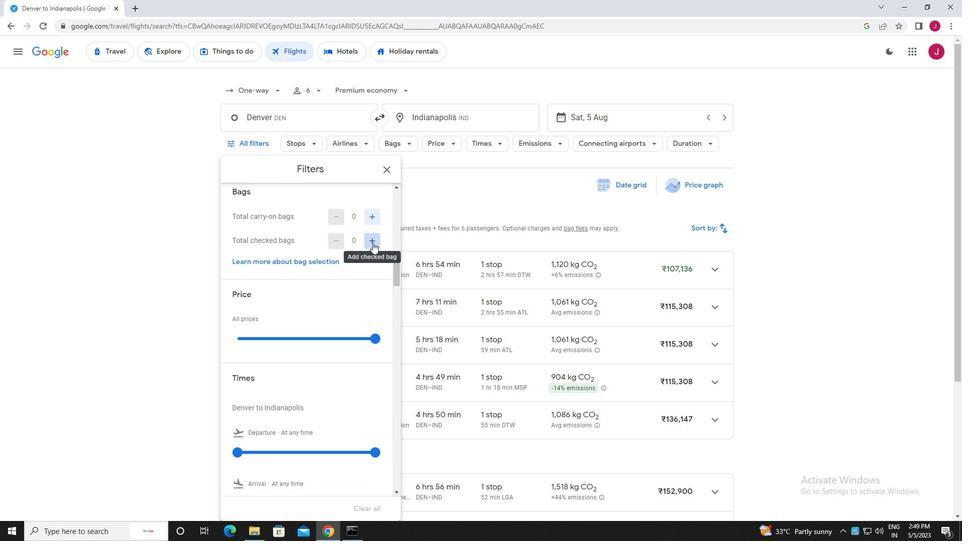 
Action: Mouse pressed left at (372, 243)
Screenshot: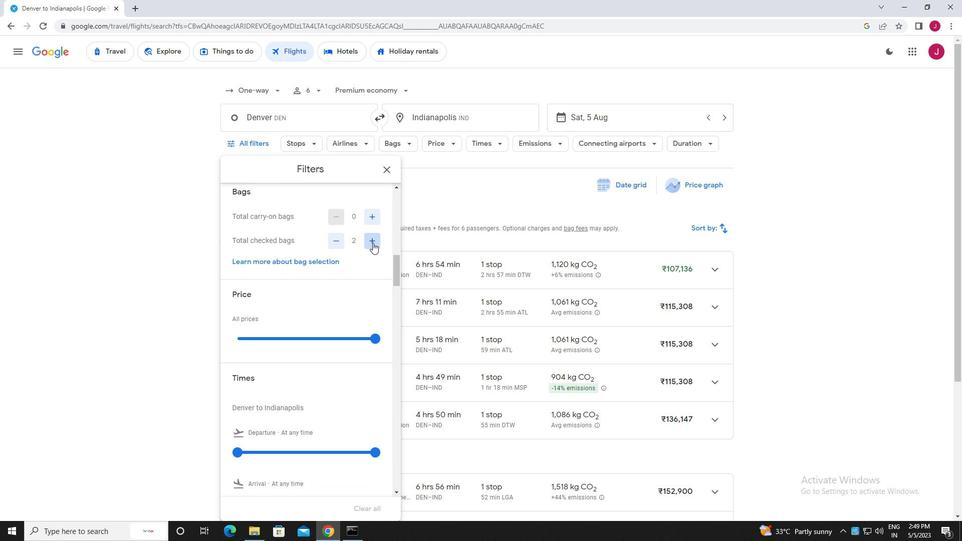 
Action: Mouse pressed left at (372, 243)
Screenshot: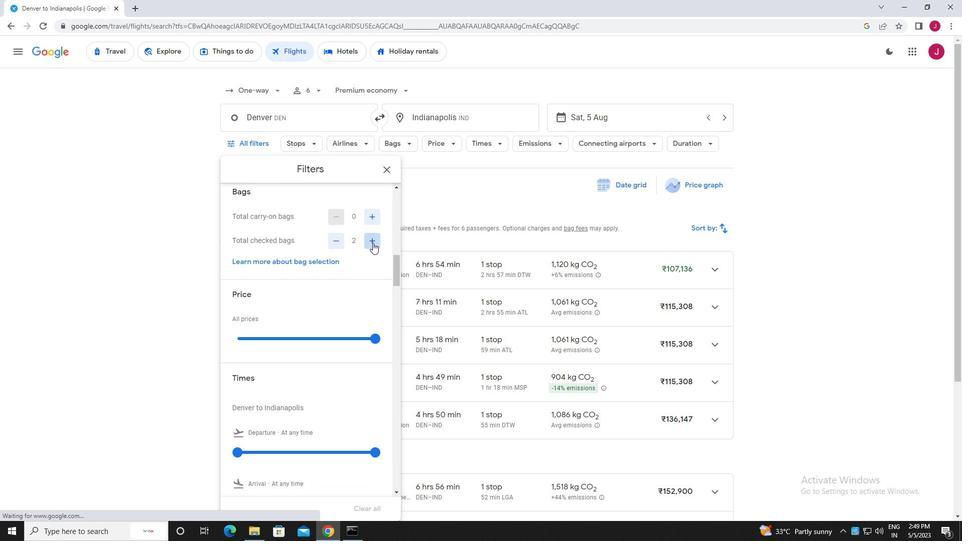 
Action: Mouse pressed left at (372, 243)
Screenshot: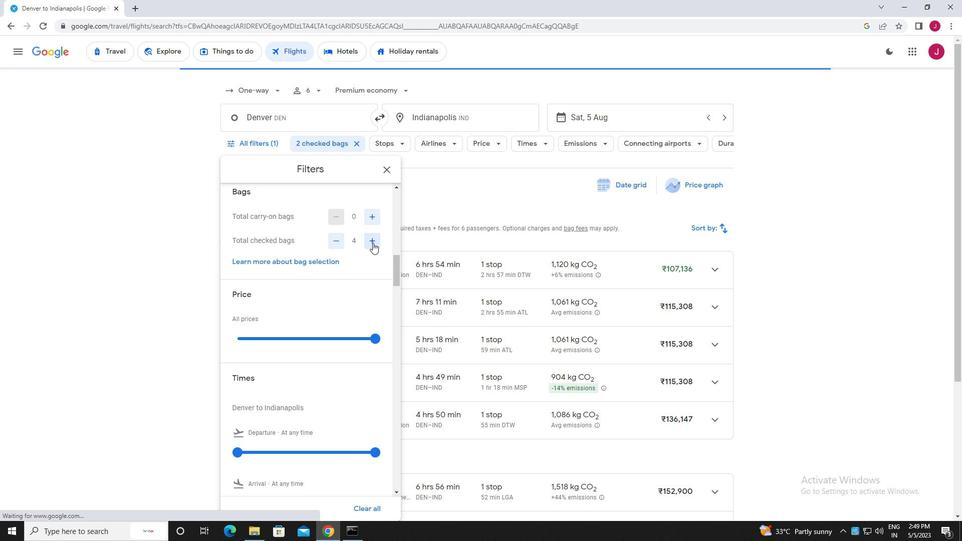 
Action: Mouse scrolled (372, 242) with delta (0, 0)
Screenshot: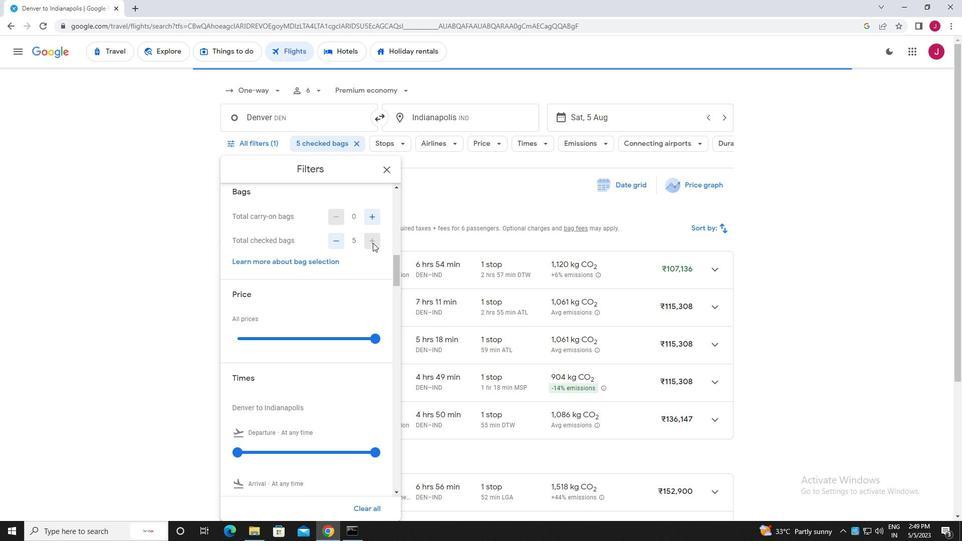 
Action: Mouse scrolled (372, 242) with delta (0, 0)
Screenshot: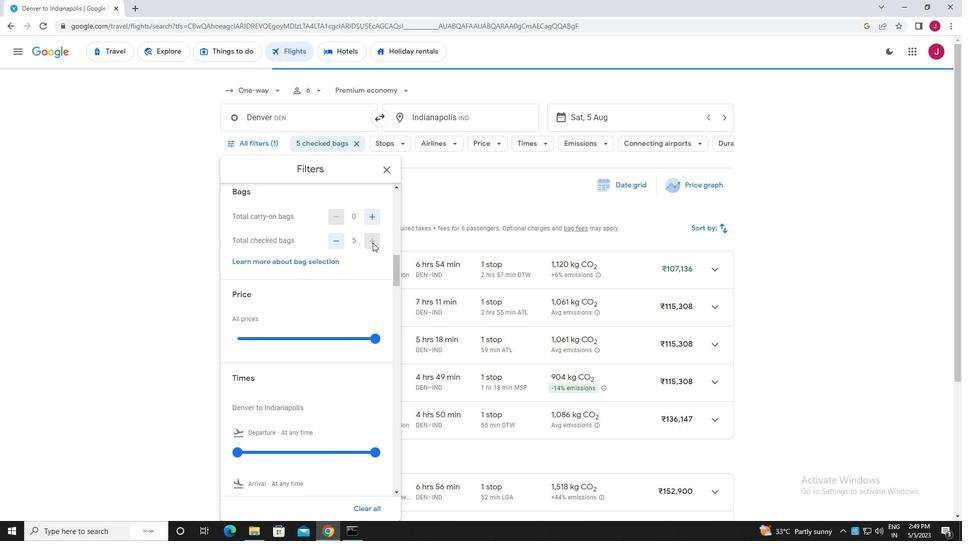 
Action: Mouse moved to (376, 240)
Screenshot: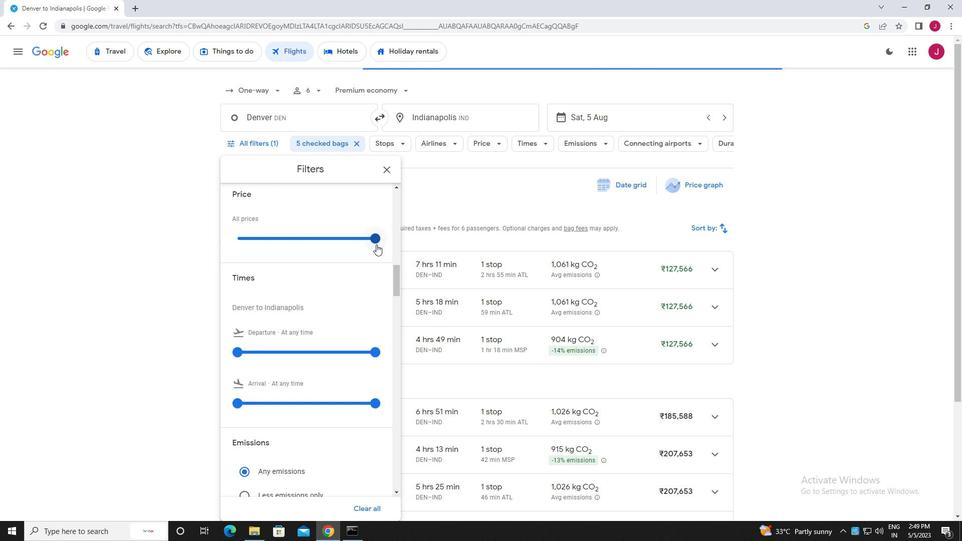 
Action: Mouse pressed left at (376, 240)
Screenshot: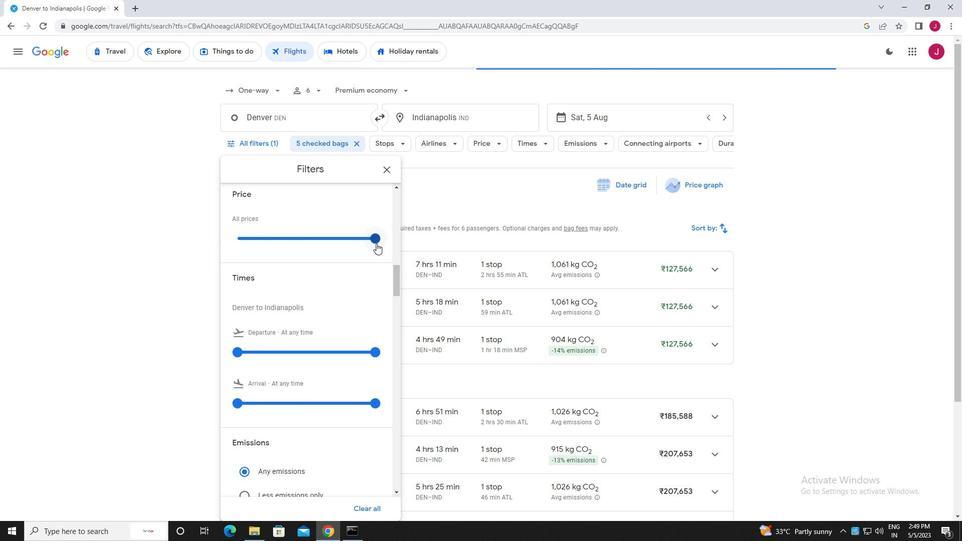 
Action: Mouse moved to (279, 253)
Screenshot: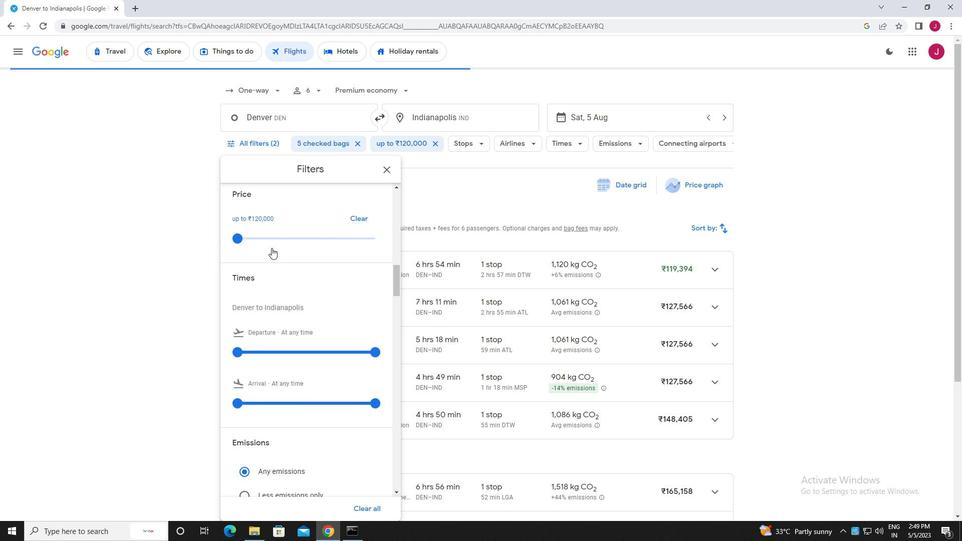 
Action: Mouse scrolled (279, 253) with delta (0, 0)
Screenshot: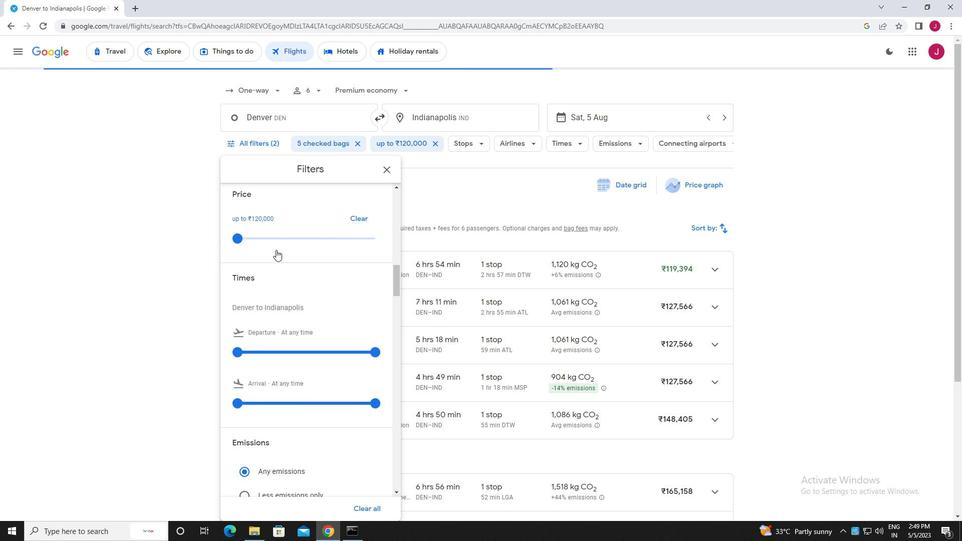 
Action: Mouse scrolled (279, 253) with delta (0, 0)
Screenshot: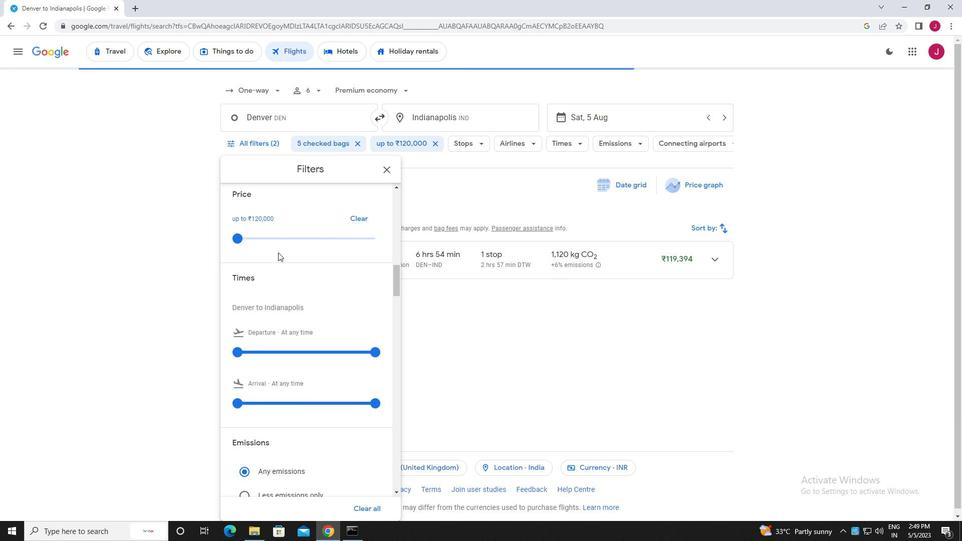
Action: Mouse moved to (238, 252)
Screenshot: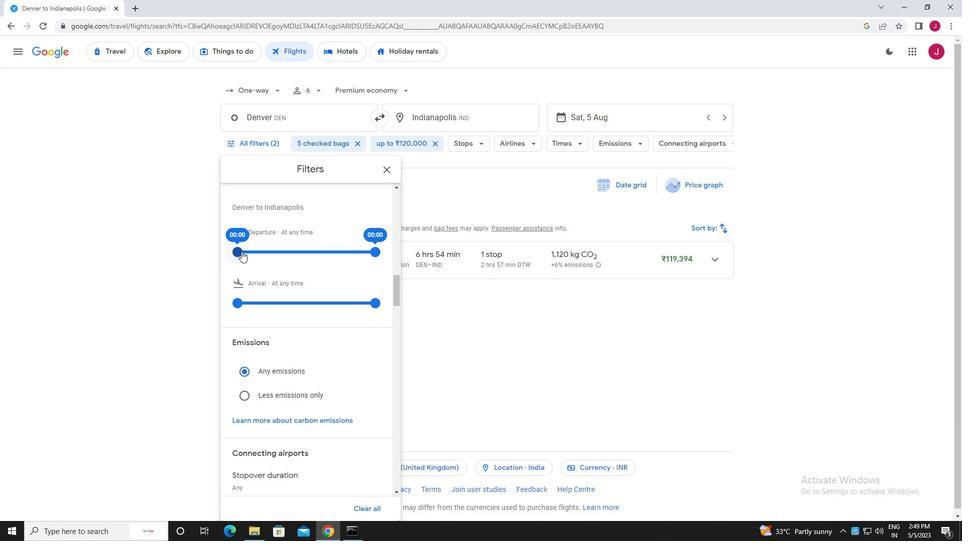 
Action: Mouse pressed left at (238, 252)
Screenshot: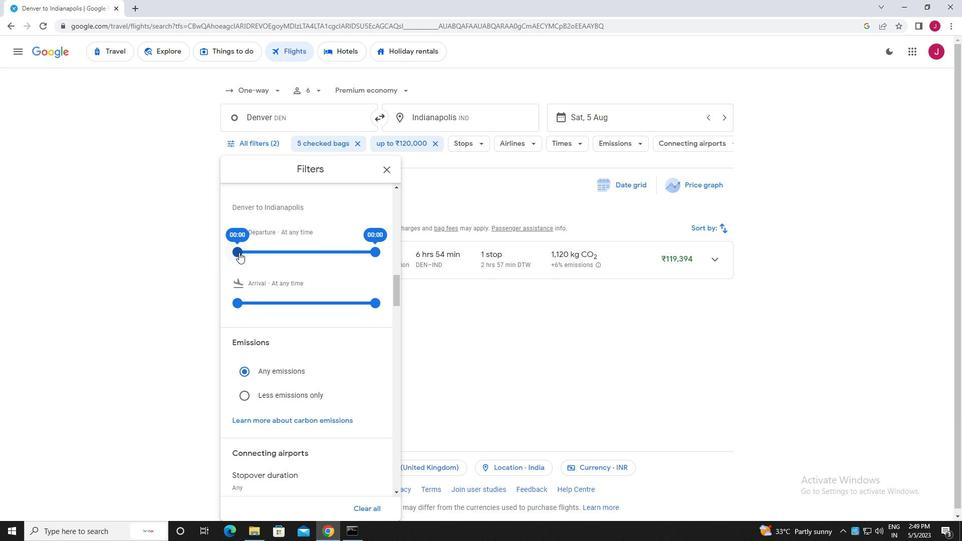 
Action: Mouse moved to (375, 255)
Screenshot: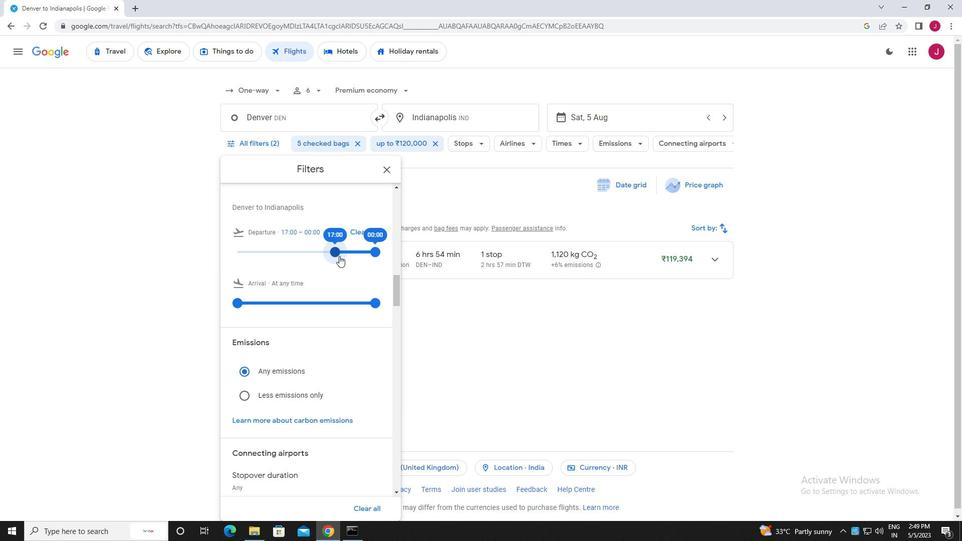 
Action: Mouse pressed left at (375, 255)
Screenshot: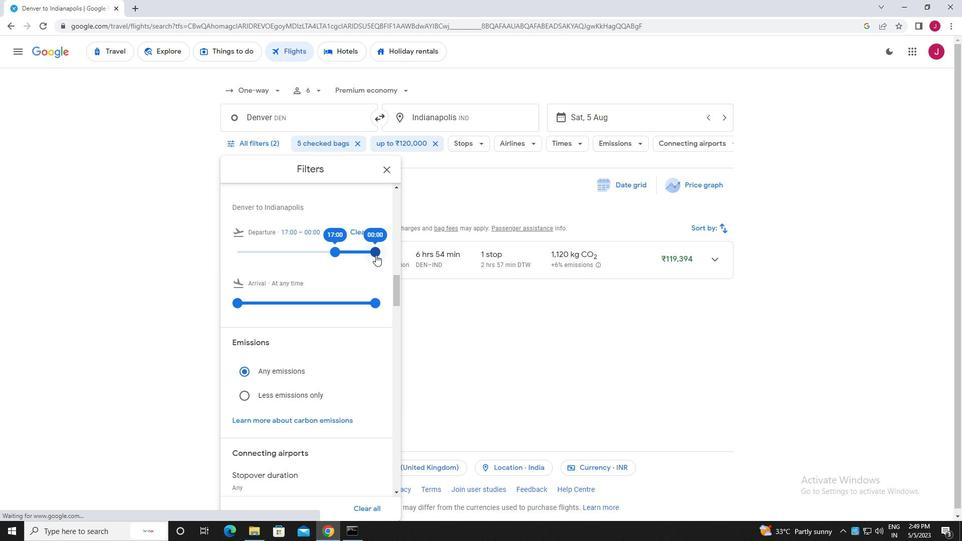 
Action: Mouse moved to (387, 170)
Screenshot: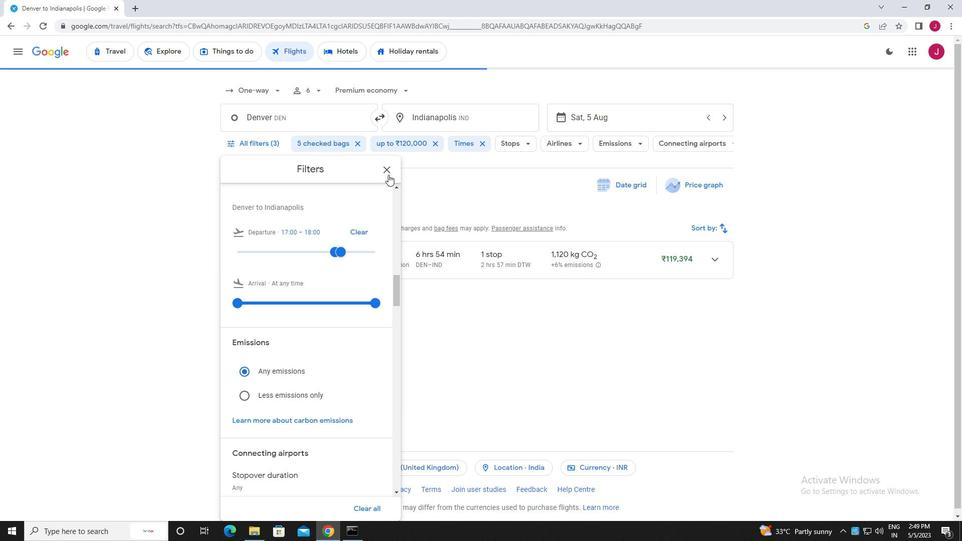 
Action: Mouse pressed left at (387, 170)
Screenshot: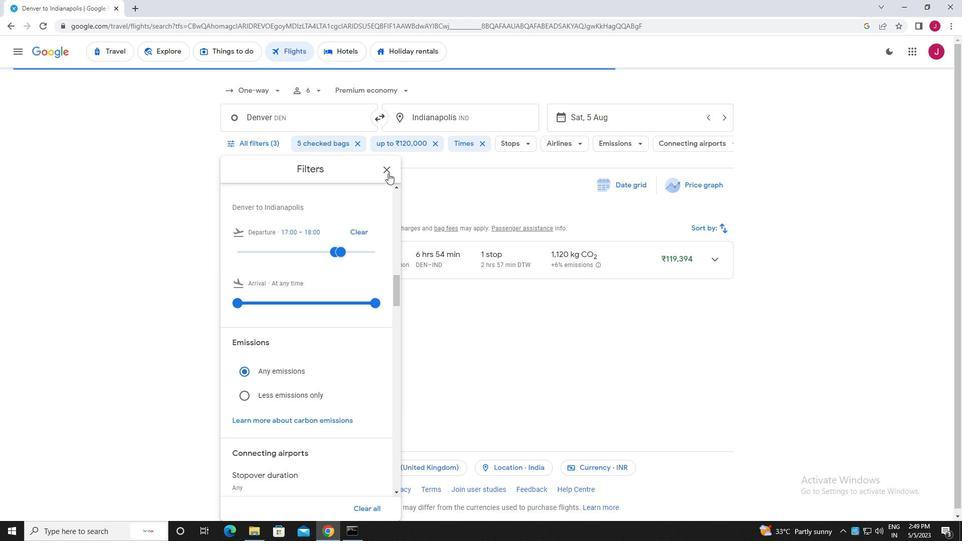 
Action: Mouse moved to (384, 171)
Screenshot: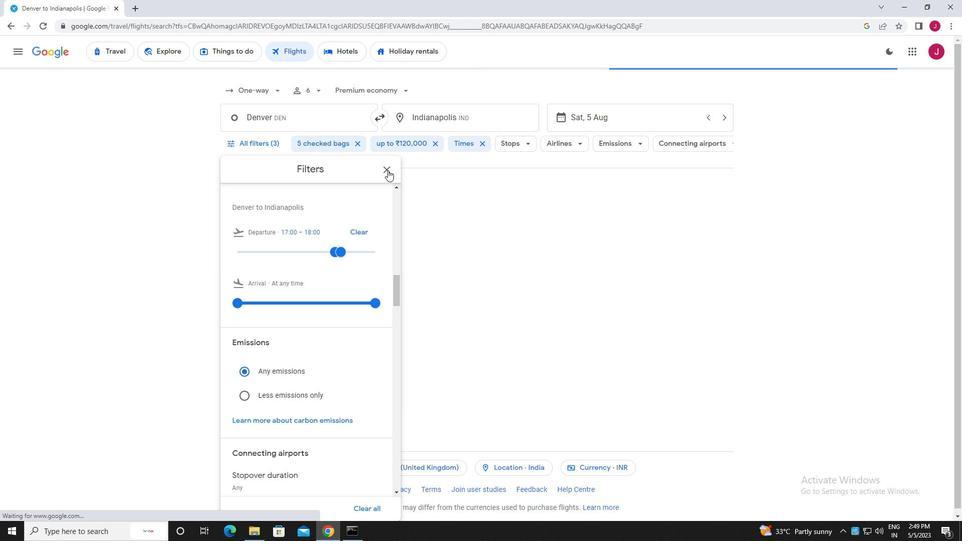 
